 Task: Open a Black Tie Letter Template save the file as 'assessment' Remove the following opetions from template: '1.	Type the sender company name_x000D_
2.	Type the sender company address_x000D_
3.	Type the recipient address_x000D_
4.	Type the closing_x000D_
5.	Type the sender title_x000D_
6.	Type the sender company name_x000D_
'Pick the date  '4 April, 2023' and type Salutation  Good Morning. Add body to the letter I wanted to express my heartfelt condolences on the passing of your loved one. Losing someone we care about is never easy, and my thoughts are with you during this difficult time. May cherished memories and the support of loved ones bring you comfort and strength.. Insert watermark  'Do not copy 23'
Action: Mouse moved to (22, 21)
Screenshot: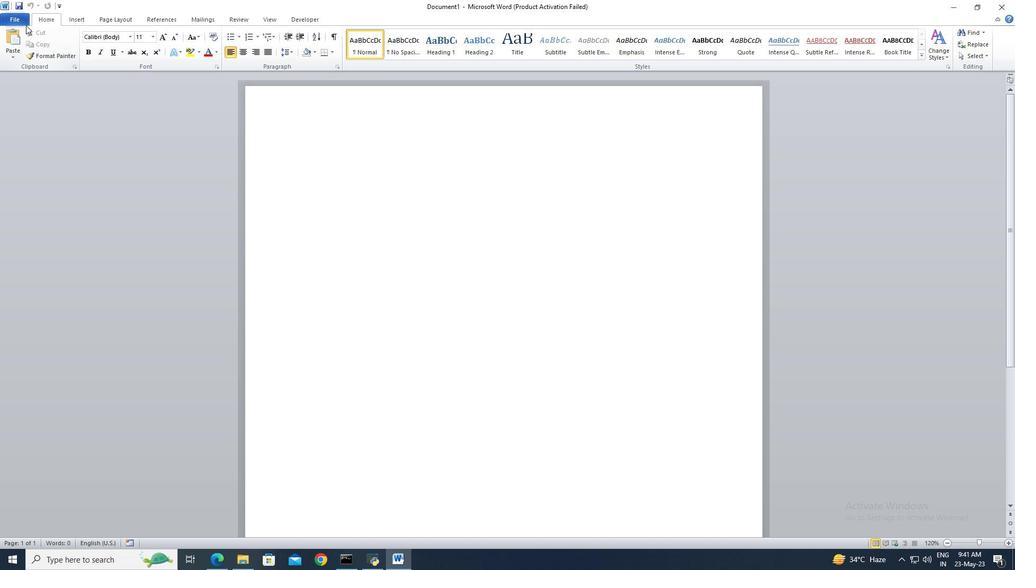 
Action: Mouse pressed left at (22, 21)
Screenshot: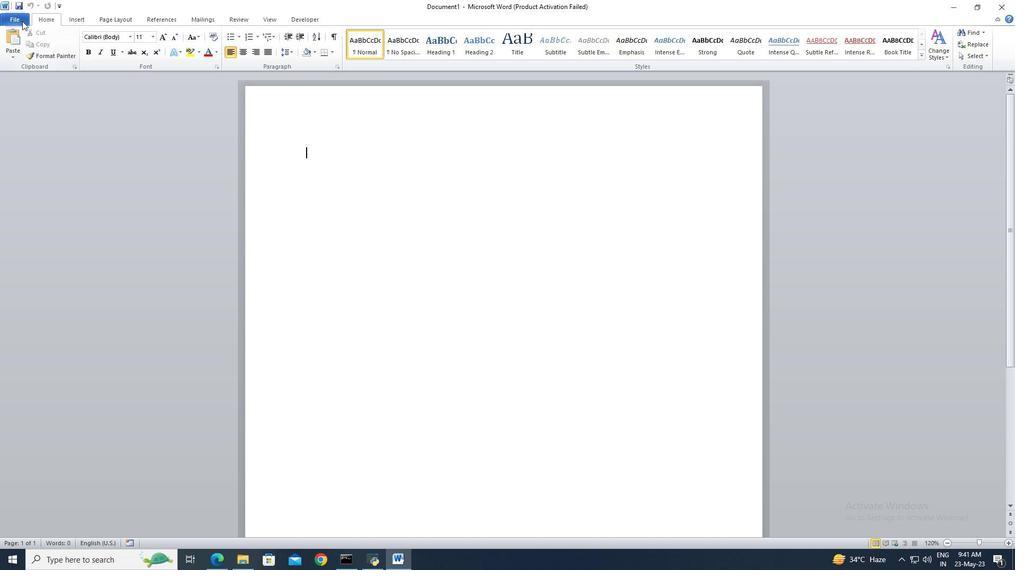 
Action: Mouse moved to (32, 65)
Screenshot: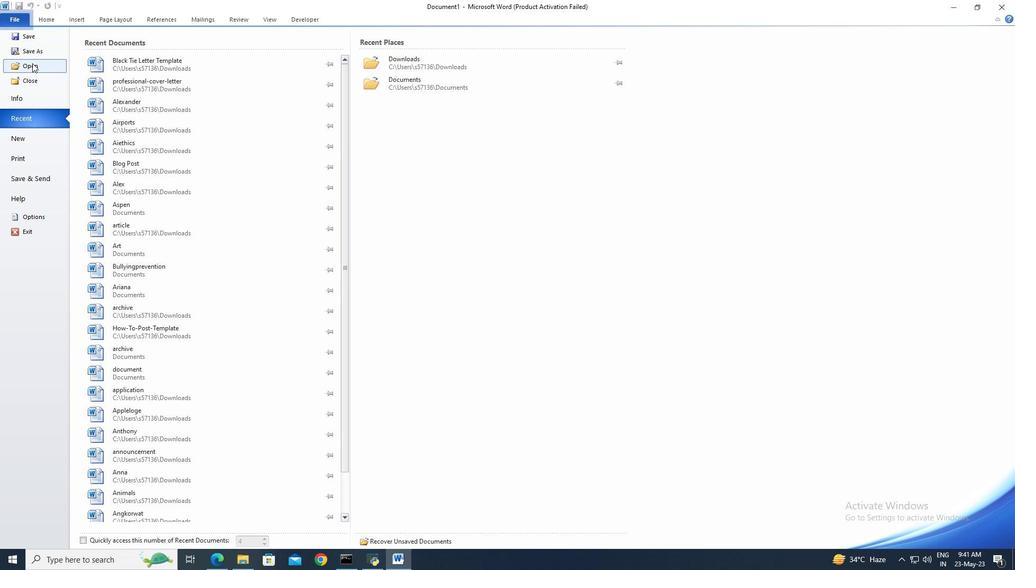 
Action: Mouse pressed left at (32, 65)
Screenshot: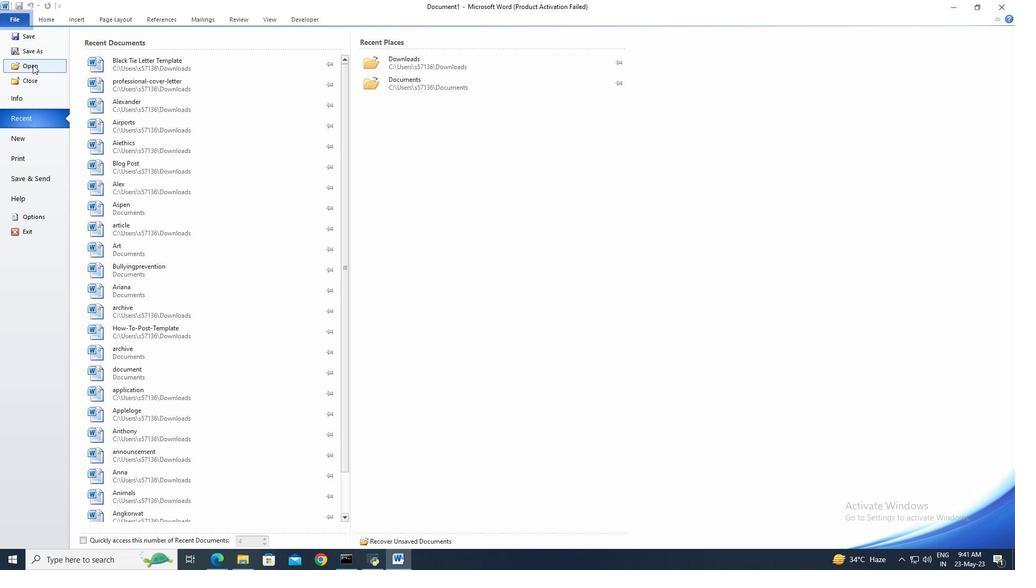 
Action: Mouse moved to (46, 145)
Screenshot: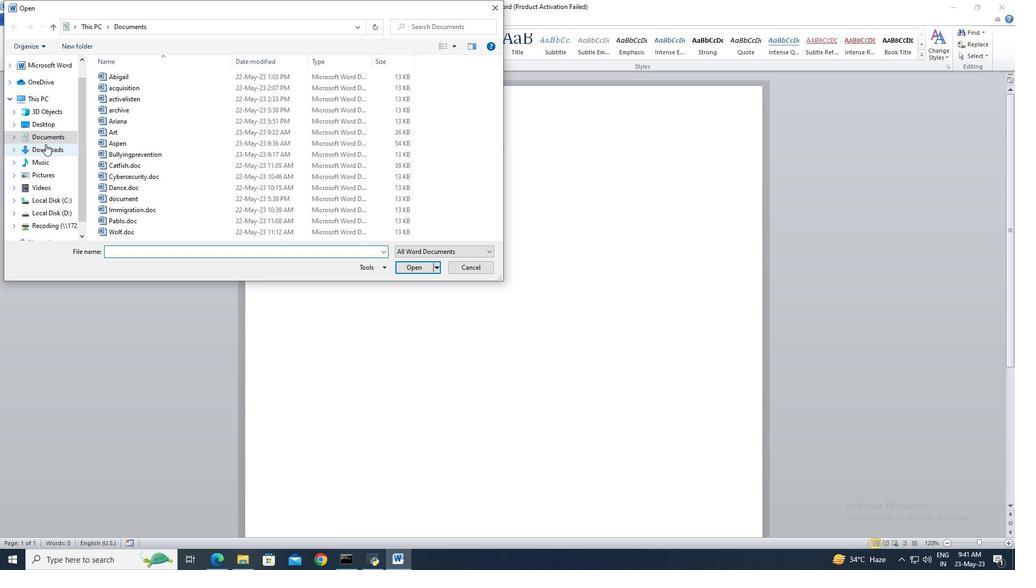 
Action: Mouse pressed left at (46, 145)
Screenshot: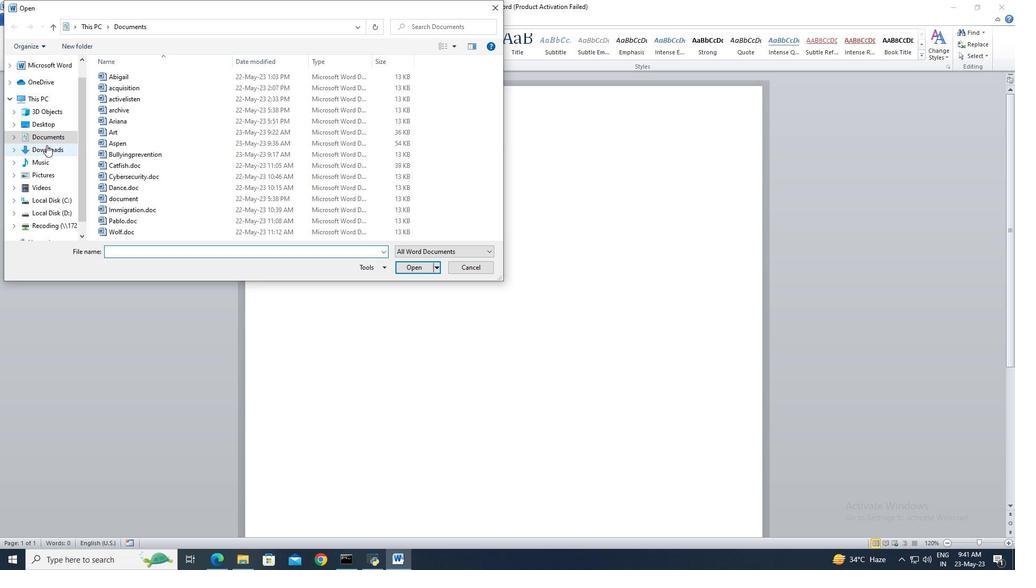 
Action: Mouse moved to (157, 96)
Screenshot: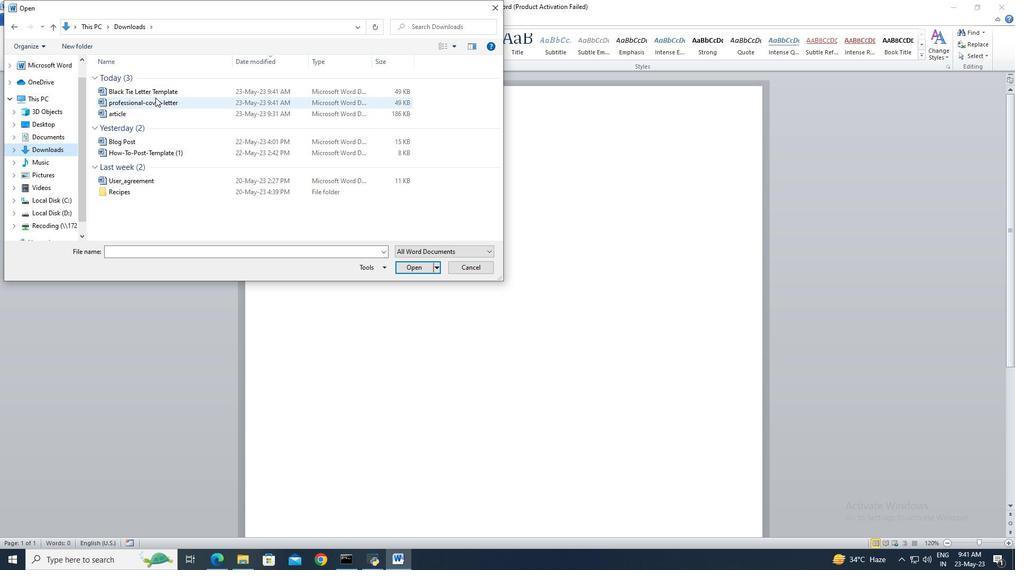 
Action: Mouse pressed left at (157, 96)
Screenshot: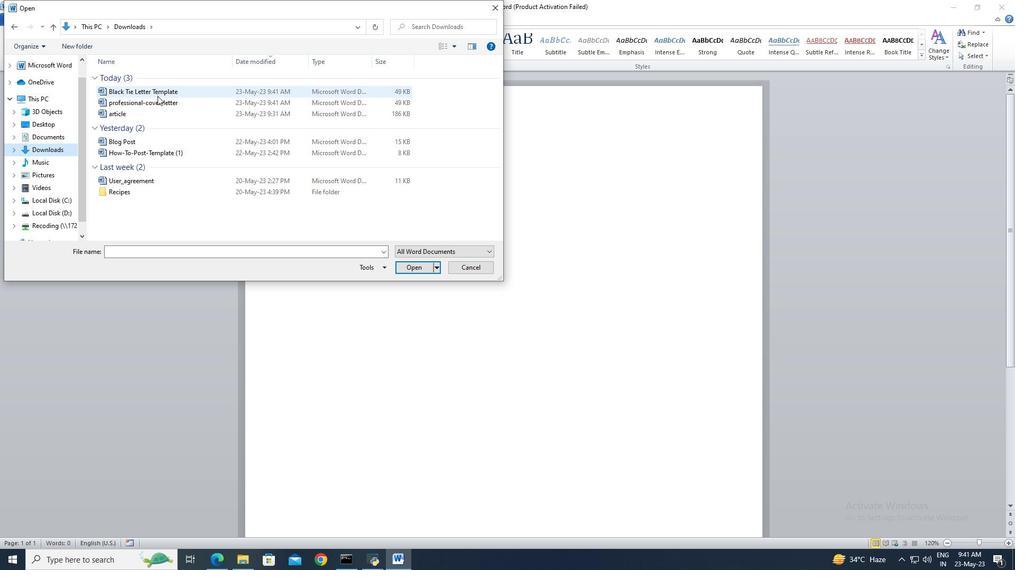 
Action: Mouse moved to (410, 265)
Screenshot: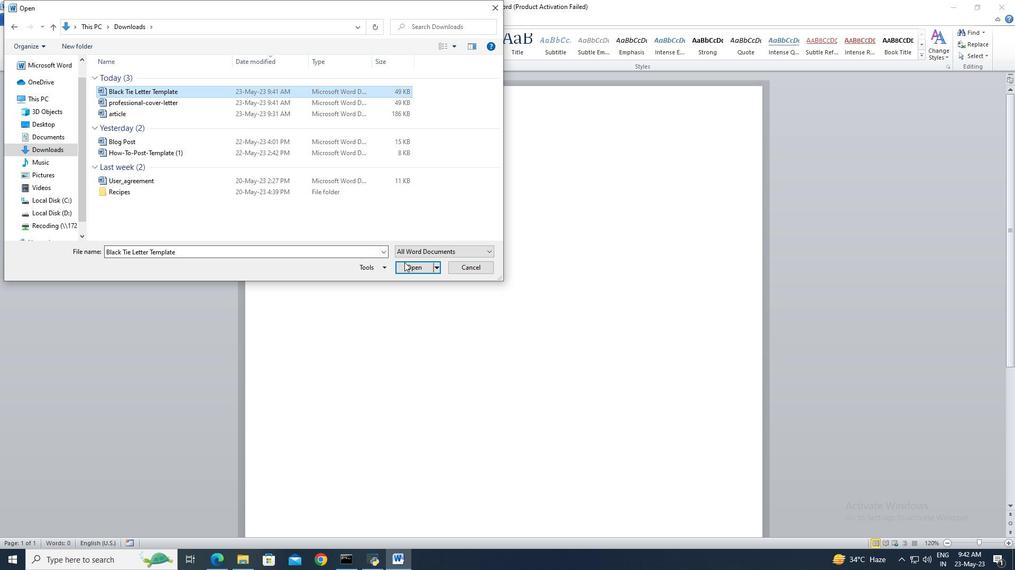 
Action: Mouse pressed left at (410, 265)
Screenshot: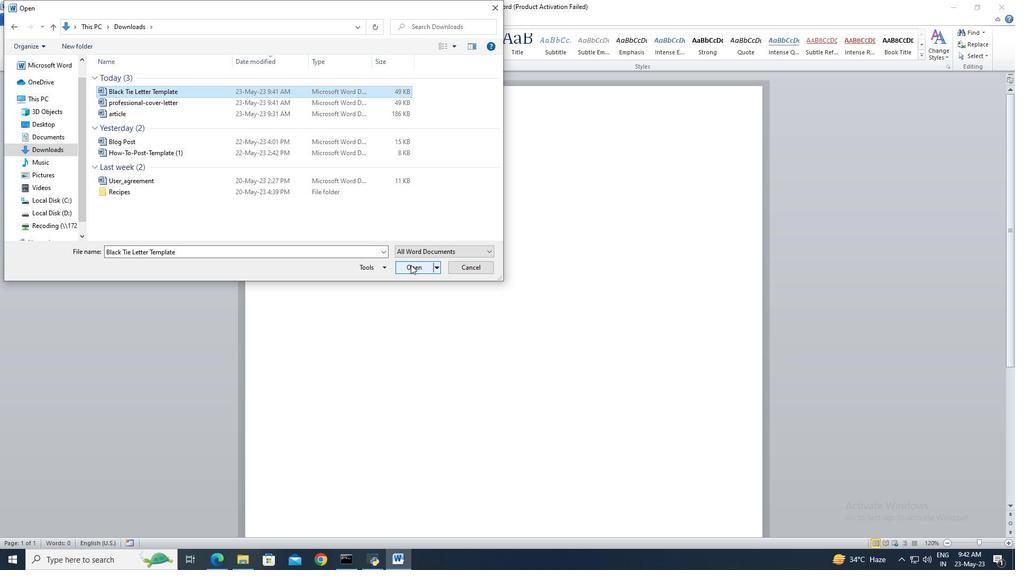 
Action: Mouse moved to (628, 167)
Screenshot: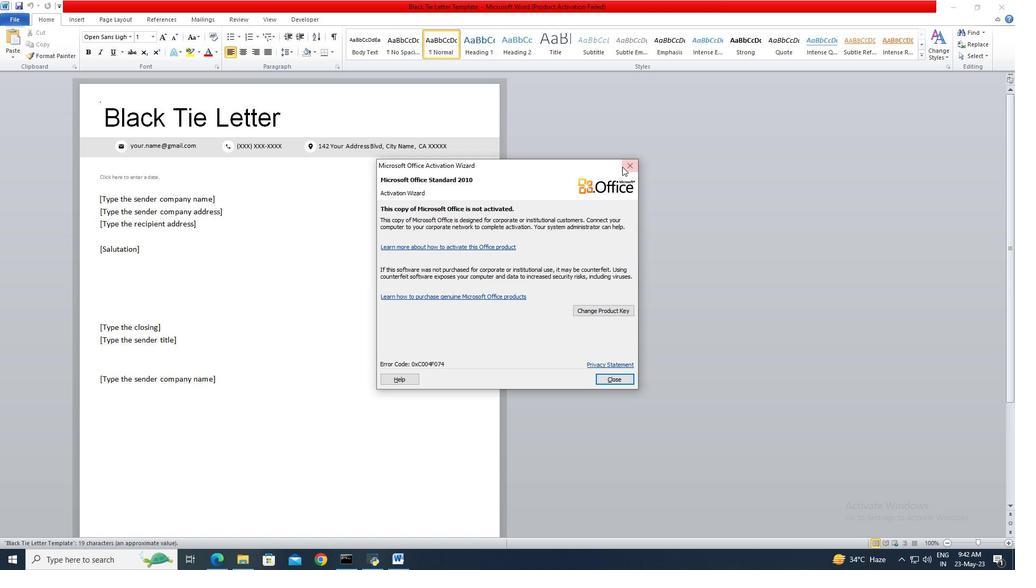 
Action: Mouse pressed left at (628, 167)
Screenshot: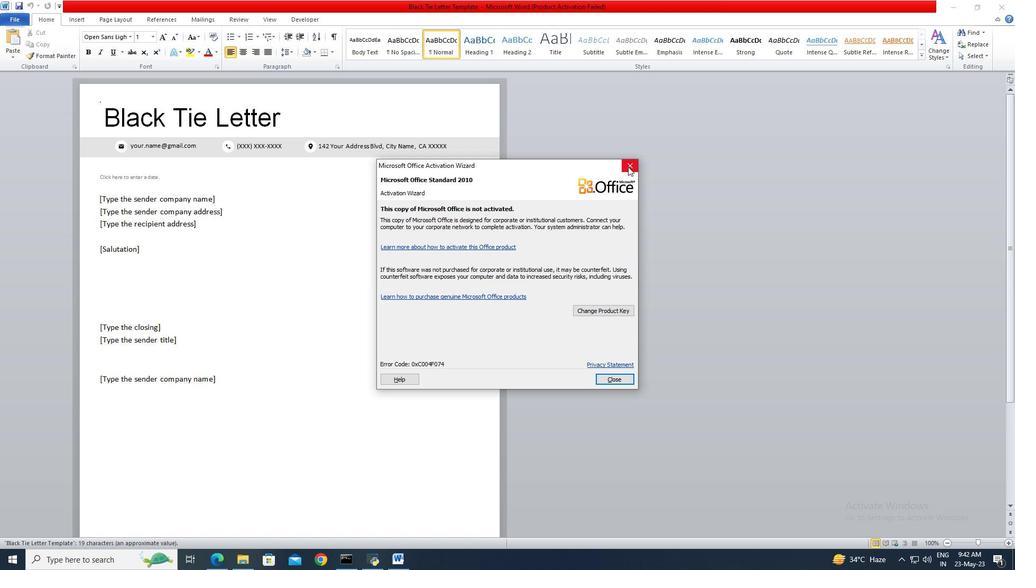 
Action: Mouse moved to (99, 201)
Screenshot: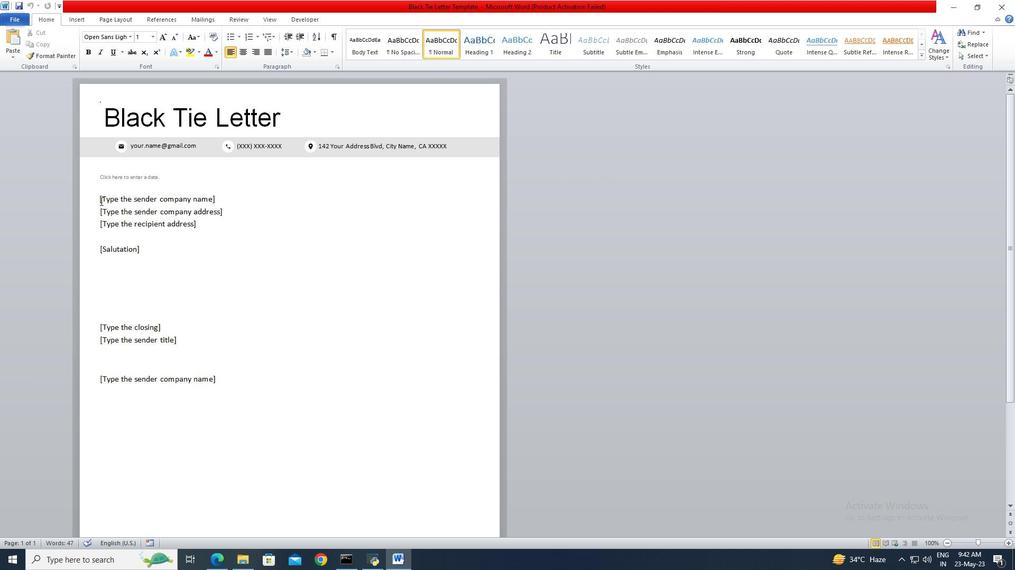 
Action: Mouse pressed left at (99, 201)
Screenshot: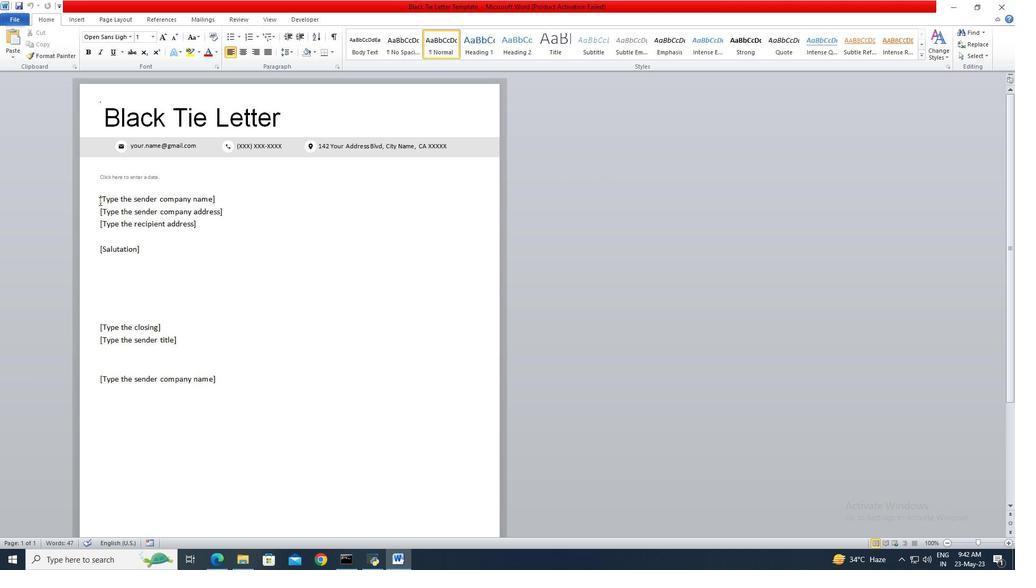 
Action: Mouse moved to (99, 196)
Screenshot: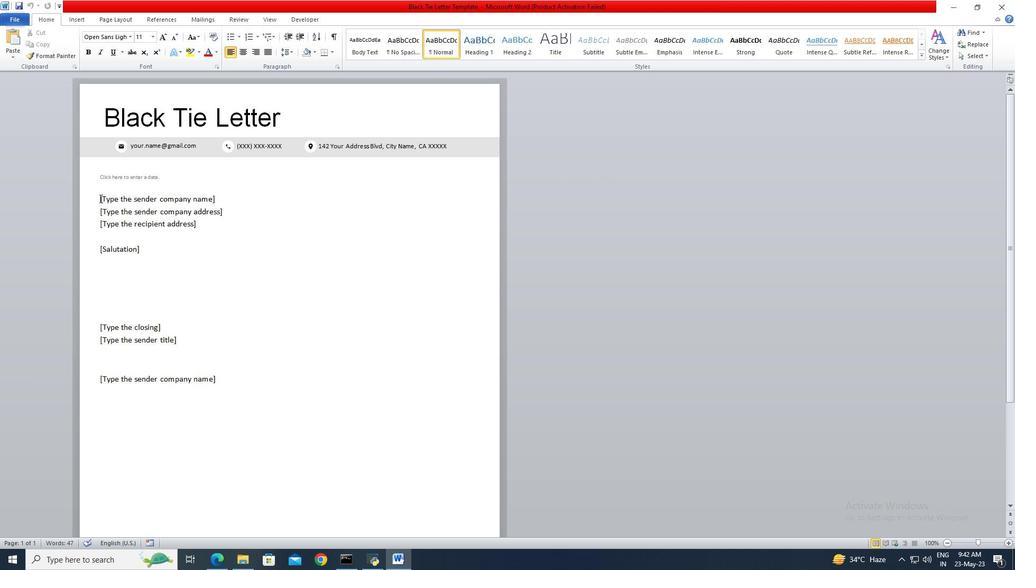 
Action: Mouse pressed left at (99, 196)
Screenshot: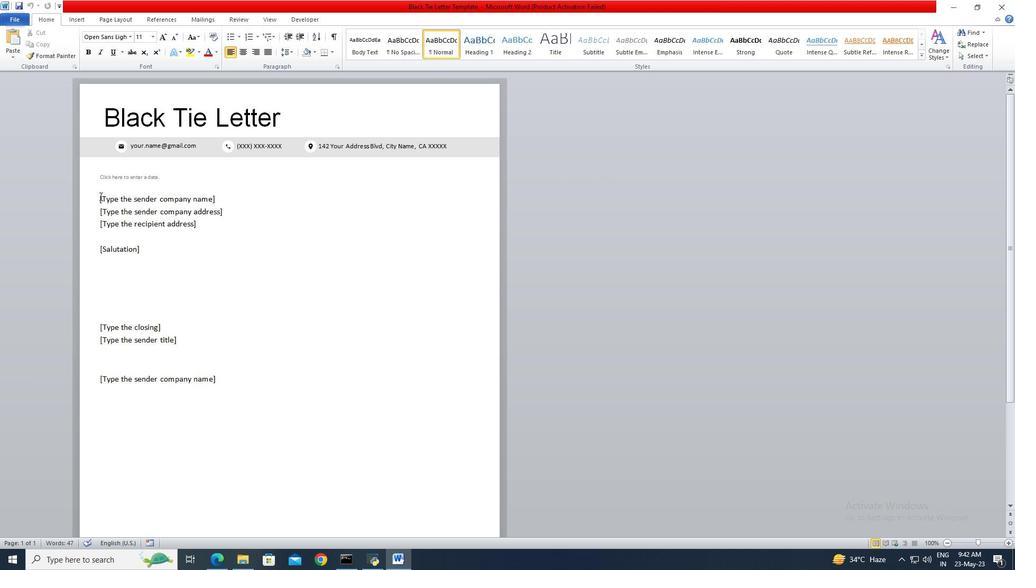 
Action: Mouse moved to (218, 201)
Screenshot: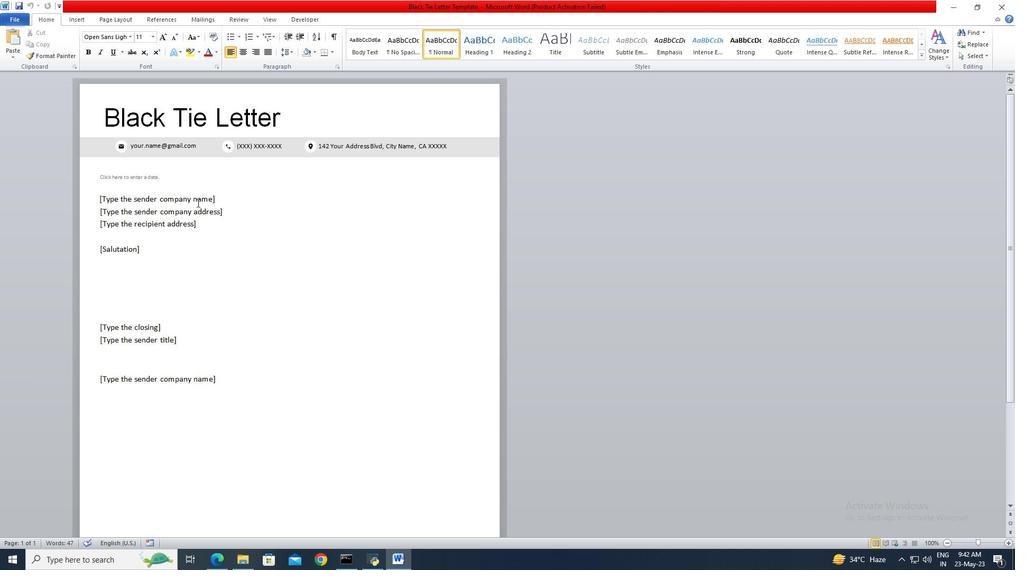 
Action: Mouse pressed left at (218, 201)
Screenshot: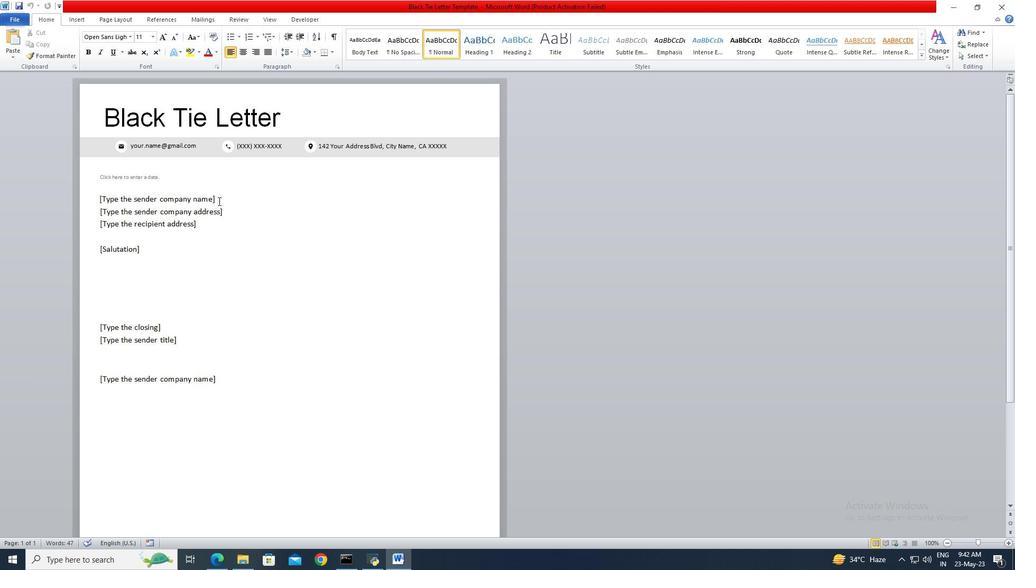 
Action: Key pressed <Key.backspace><Key.backspace><Key.backspace><Key.backspace><Key.backspace><Key.backspace><Key.backspace><Key.backspace><Key.backspace><Key.backspace><Key.backspace><Key.backspace><Key.backspace><Key.backspace><Key.backspace><Key.backspace><Key.backspace><Key.backspace><Key.backspace><Key.backspace><Key.backspace><Key.backspace><Key.backspace><Key.backspace><Key.backspace><Key.backspace><Key.backspace><Key.backspace><Key.backspace><Key.backspace><Key.backspace><Key.backspace><Key.backspace><Key.backspace><Key.backspace><Key.backspace><Key.backspace><Key.backspace><Key.backspace><Key.backspace><Key.backspace><Key.backspace><Key.backspace><Key.backspace><Key.backspace><Key.backspace><Key.backspace>
Screenshot: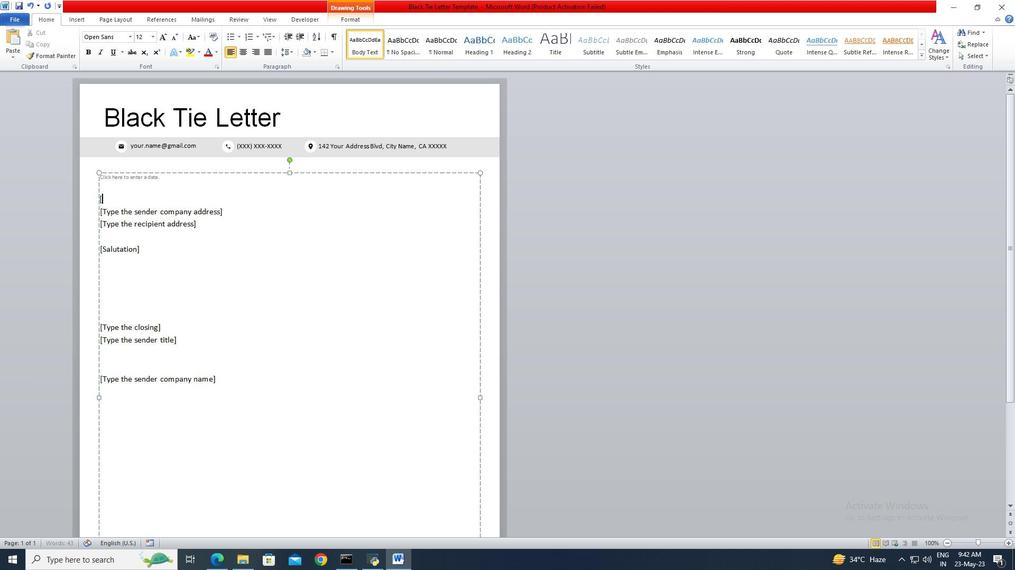 
Action: Mouse moved to (238, 214)
Screenshot: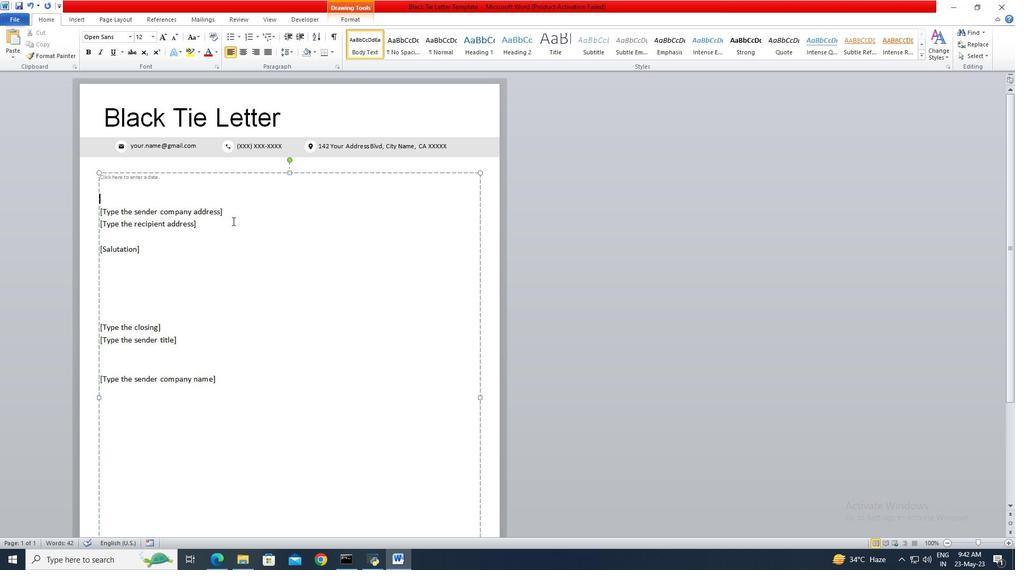 
Action: Mouse pressed left at (238, 214)
Screenshot: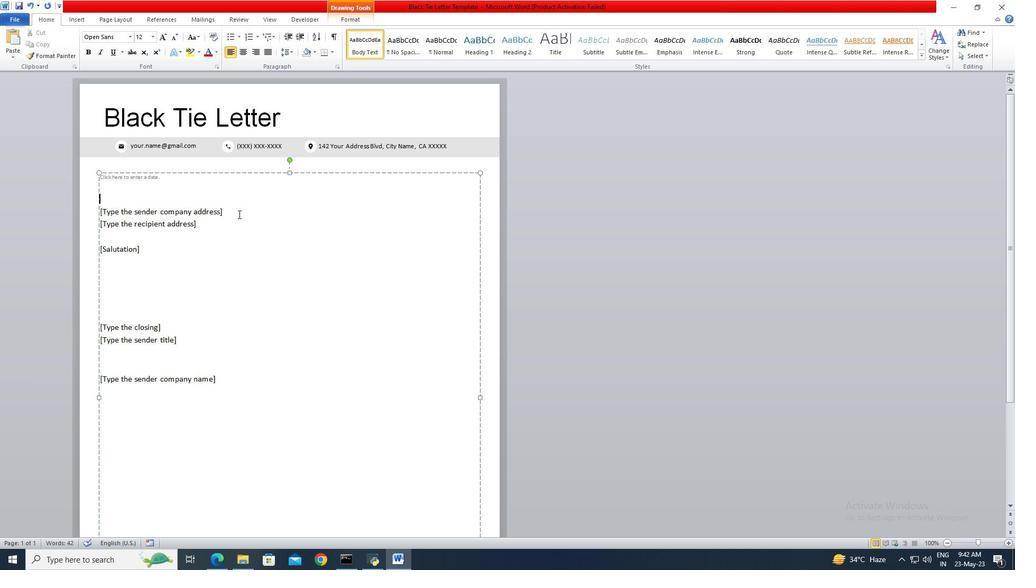 
Action: Key pressed <Key.backspace><Key.backspace><Key.backspace><Key.backspace><Key.backspace><Key.backspace><Key.backspace><Key.backspace><Key.backspace><Key.backspace><Key.backspace><Key.backspace><Key.backspace><Key.backspace><Key.backspace><Key.backspace><Key.backspace><Key.backspace><Key.backspace><Key.backspace><Key.backspace><Key.backspace><Key.backspace><Key.backspace><Key.backspace><Key.backspace><Key.backspace><Key.backspace><Key.backspace><Key.backspace><Key.backspace><Key.backspace><Key.backspace><Key.backspace><Key.backspace><Key.backspace><Key.backspace><Key.backspace><Key.backspace><Key.backspace><Key.backspace><Key.backspace><Key.backspace><Key.backspace><Key.backspace><Key.backspace>
Screenshot: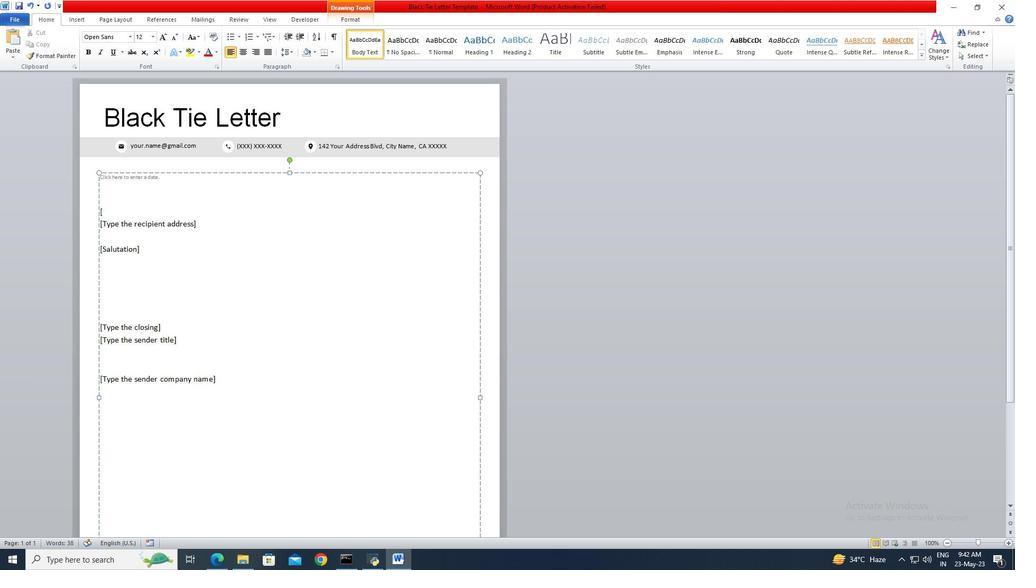 
Action: Mouse moved to (209, 223)
Screenshot: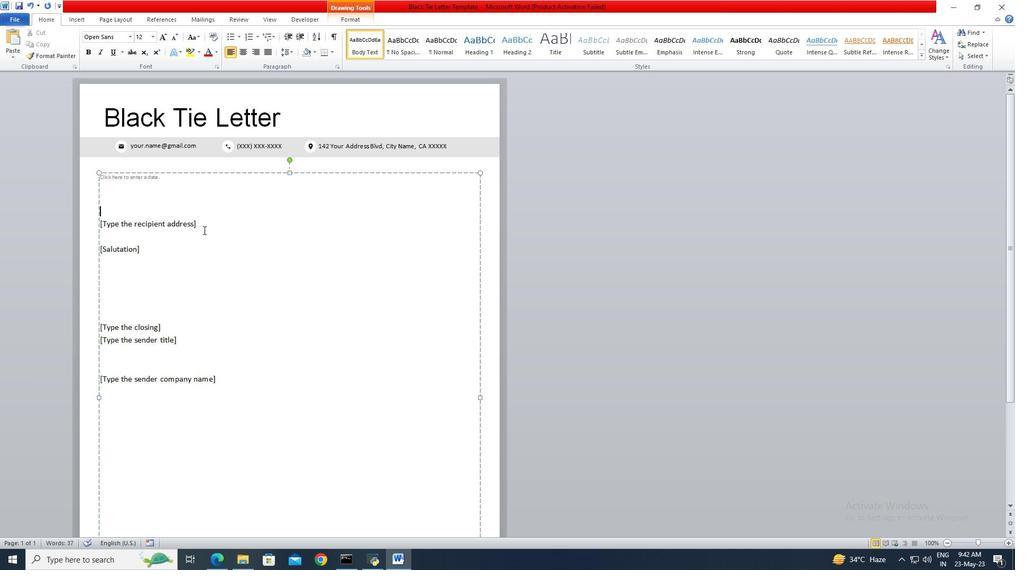 
Action: Mouse pressed left at (209, 223)
Screenshot: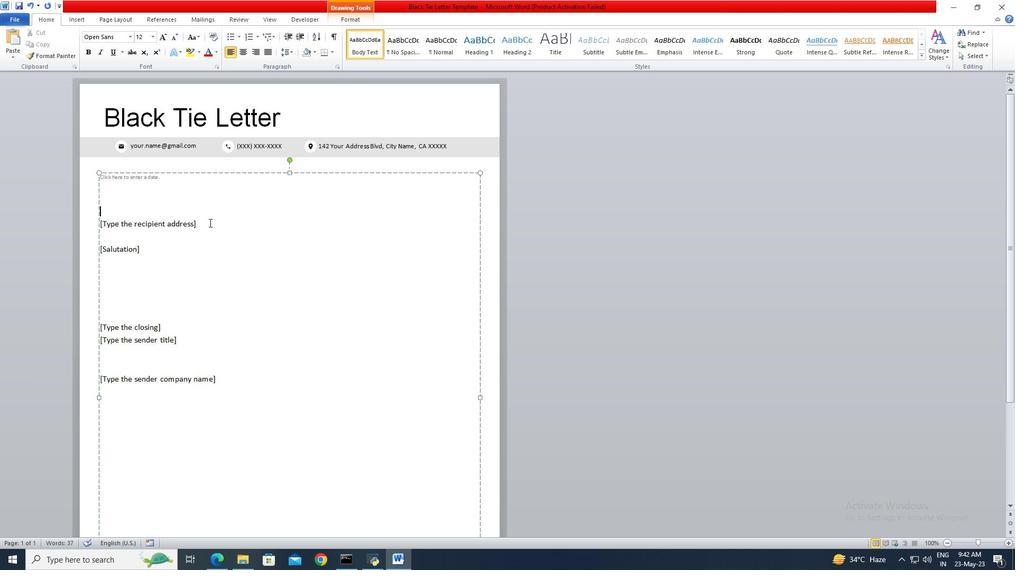 
Action: Key pressed <Key.backspace><Key.backspace><Key.backspace><Key.backspace><Key.backspace><Key.backspace><Key.backspace><Key.backspace><Key.backspace><Key.backspace><Key.backspace><Key.backspace><Key.backspace><Key.backspace><Key.backspace><Key.backspace><Key.backspace><Key.backspace><Key.backspace><Key.backspace><Key.backspace><Key.backspace><Key.backspace><Key.backspace><Key.backspace><Key.backspace><Key.backspace><Key.backspace><Key.backspace><Key.backspace><Key.backspace><Key.backspace><Key.backspace><Key.backspace><Key.backspace><Key.backspace><Key.backspace><Key.backspace><Key.backspace>
Screenshot: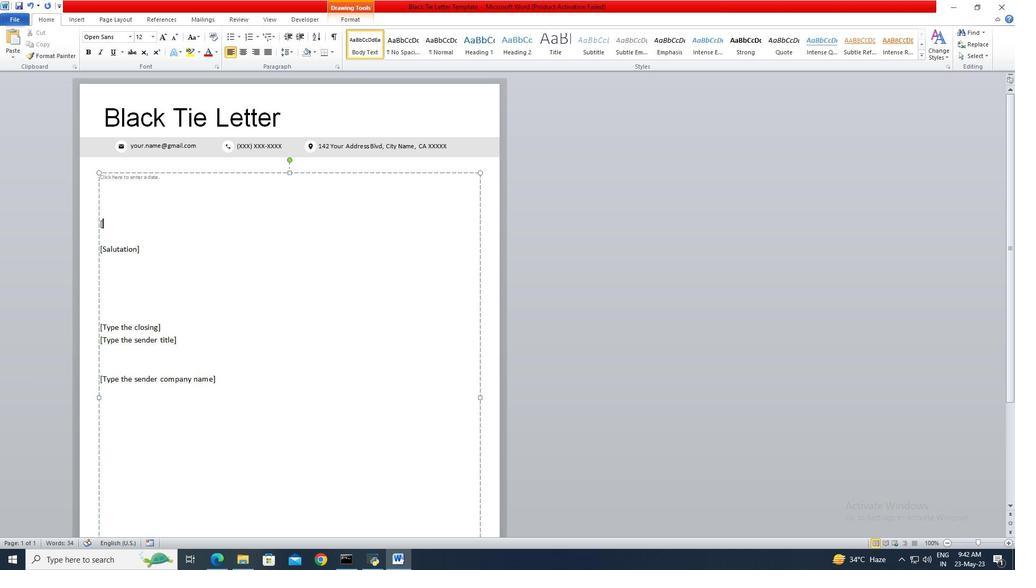 
Action: Mouse moved to (186, 329)
Screenshot: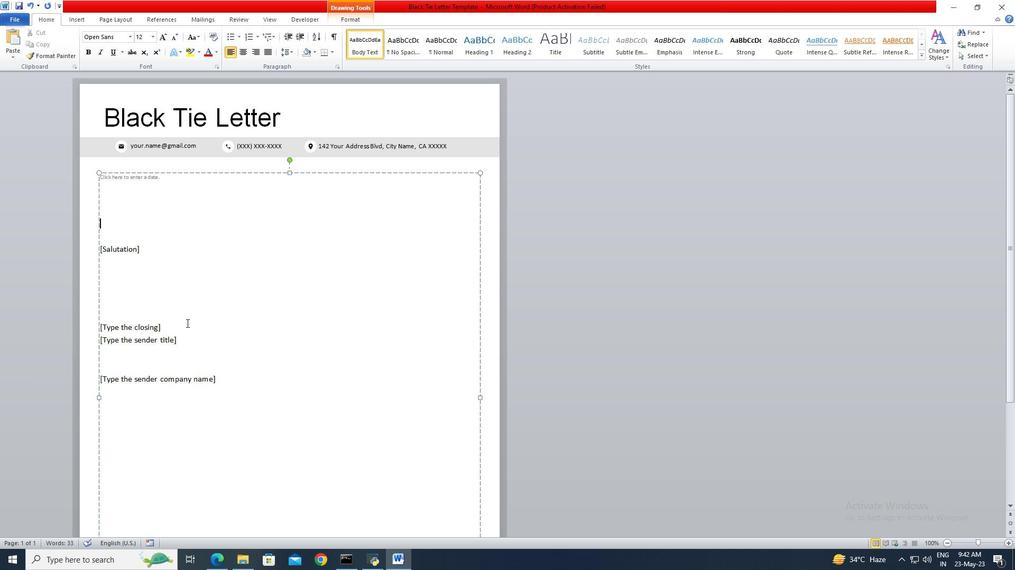
Action: Mouse pressed left at (186, 329)
Screenshot: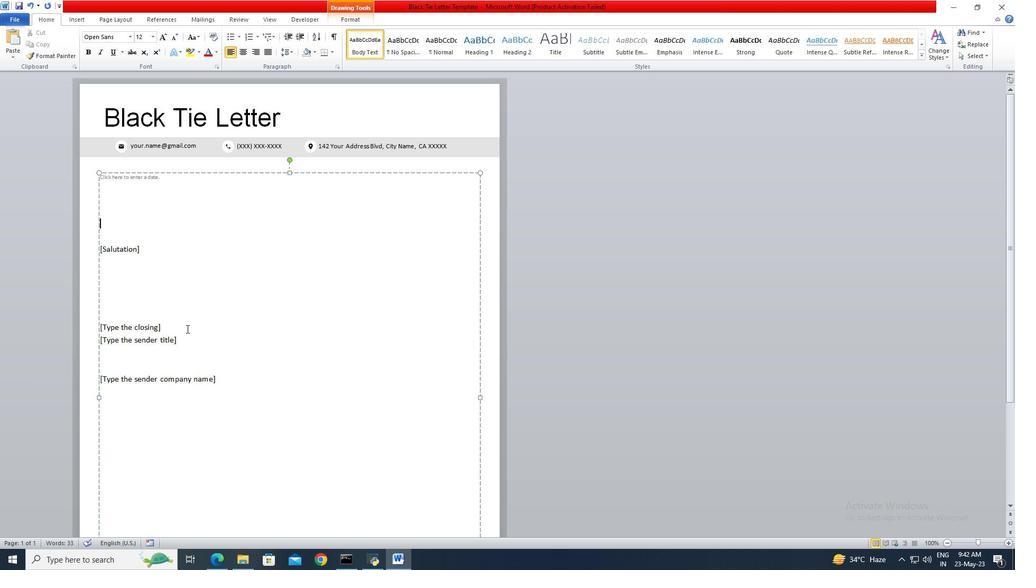 
Action: Key pressed <Key.backspace><Key.backspace><Key.backspace><Key.backspace><Key.backspace><Key.backspace><Key.backspace><Key.backspace><Key.backspace><Key.backspace><Key.backspace><Key.backspace><Key.backspace><Key.backspace><Key.backspace><Key.backspace><Key.backspace><Key.backspace>
Screenshot: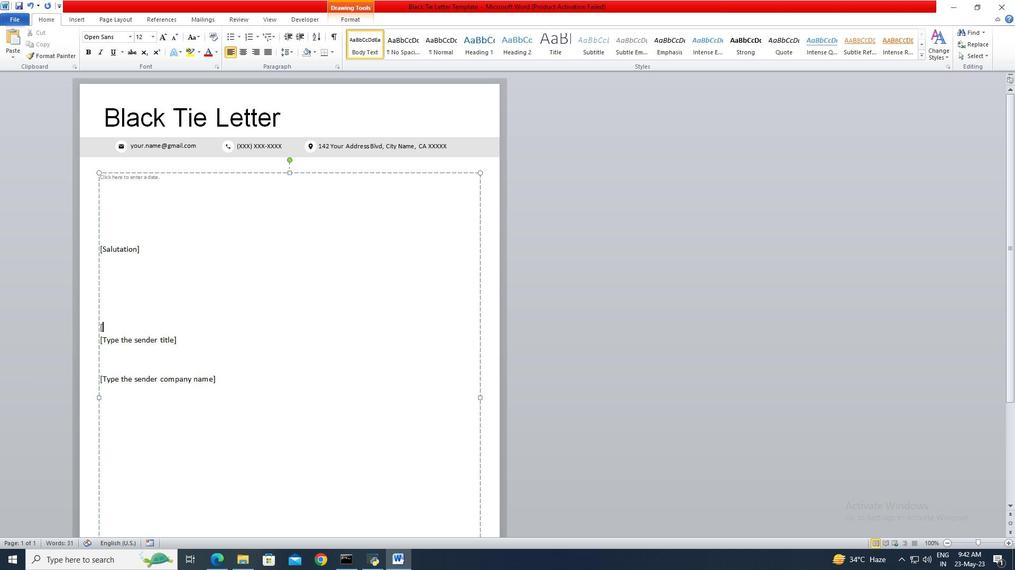 
Action: Mouse moved to (186, 345)
Screenshot: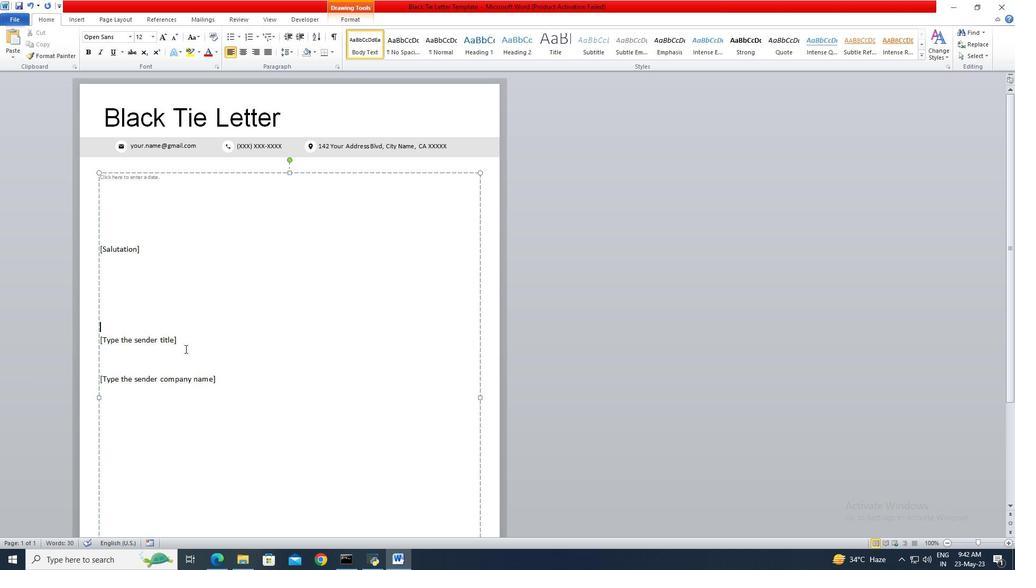 
Action: Mouse pressed left at (186, 345)
Screenshot: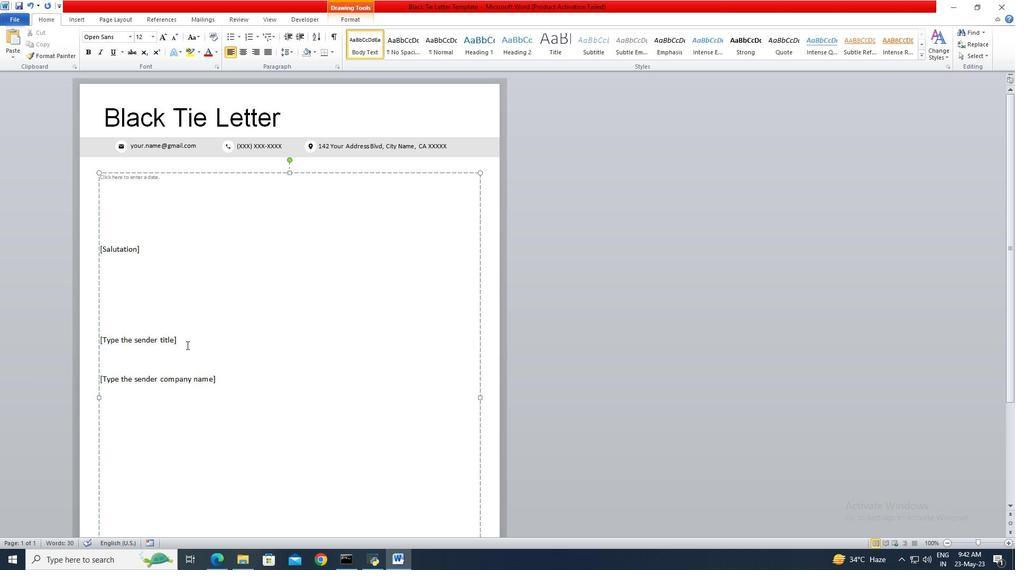 
Action: Key pressed <Key.backspace><Key.backspace><Key.backspace><Key.backspace><Key.backspace><Key.backspace><Key.backspace><Key.backspace><Key.backspace><Key.backspace><Key.backspace><Key.backspace><Key.backspace><Key.backspace><Key.backspace><Key.backspace><Key.backspace><Key.backspace><Key.backspace><Key.backspace><Key.backspace><Key.backspace><Key.backspace>
Screenshot: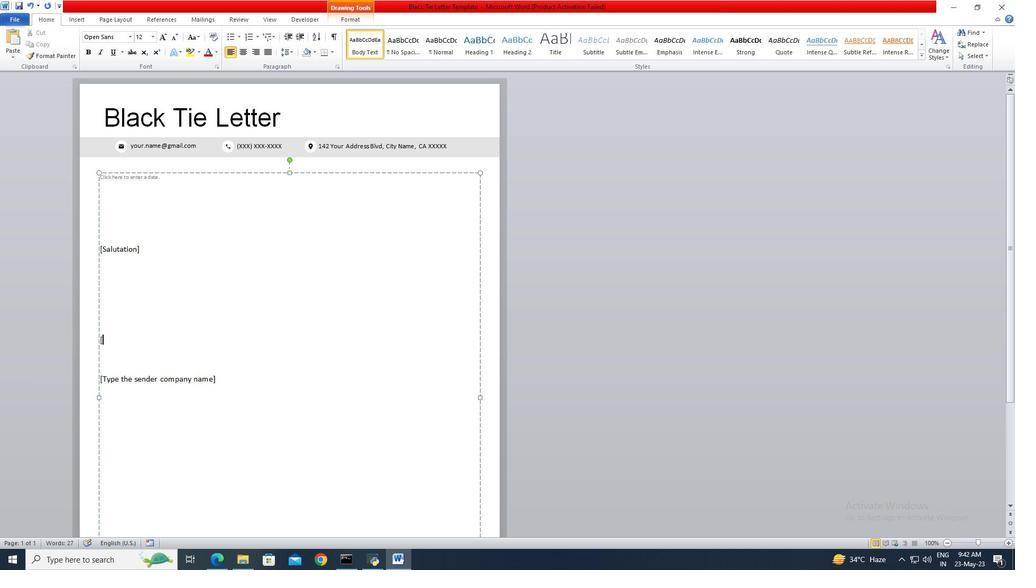 
Action: Mouse moved to (220, 390)
Screenshot: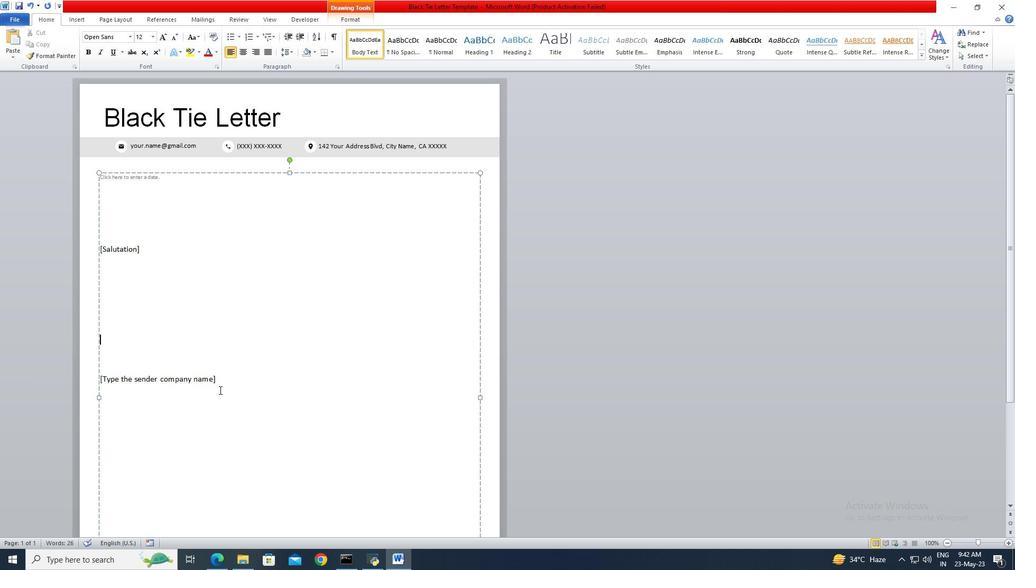 
Action: Mouse pressed left at (220, 390)
Screenshot: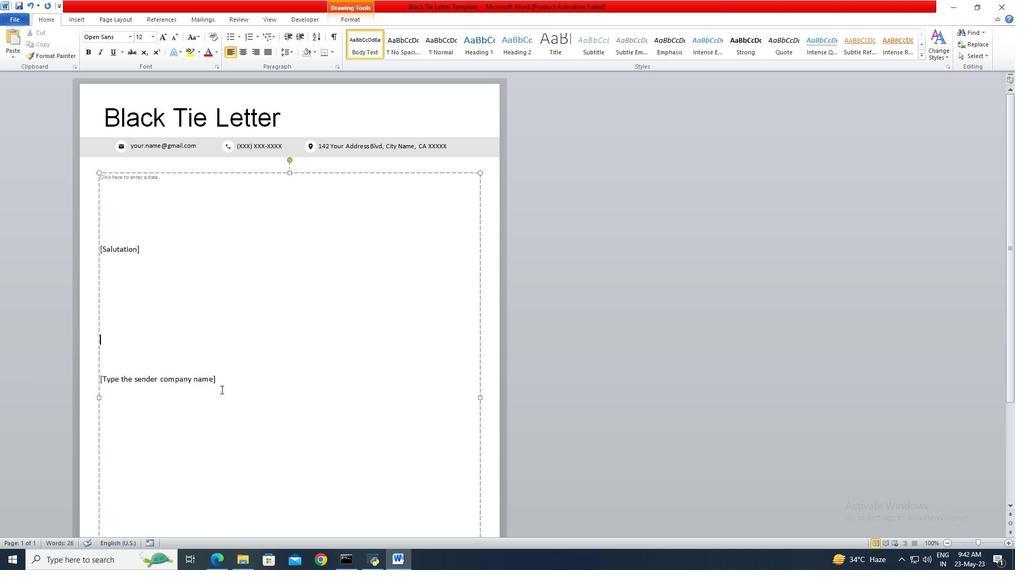 
Action: Key pressed <Key.backspace><Key.backspace><Key.backspace><Key.backspace><Key.backspace><Key.backspace><Key.backspace><Key.backspace><Key.backspace><Key.backspace><Key.backspace><Key.backspace><Key.backspace><Key.backspace><Key.backspace><Key.backspace><Key.backspace><Key.backspace><Key.backspace><Key.backspace><Key.backspace><Key.backspace><Key.backspace><Key.backspace><Key.backspace><Key.backspace><Key.backspace><Key.backspace><Key.backspace><Key.backspace><Key.backspace><Key.backspace><Key.backspace><Key.backspace><Key.backspace>
Screenshot: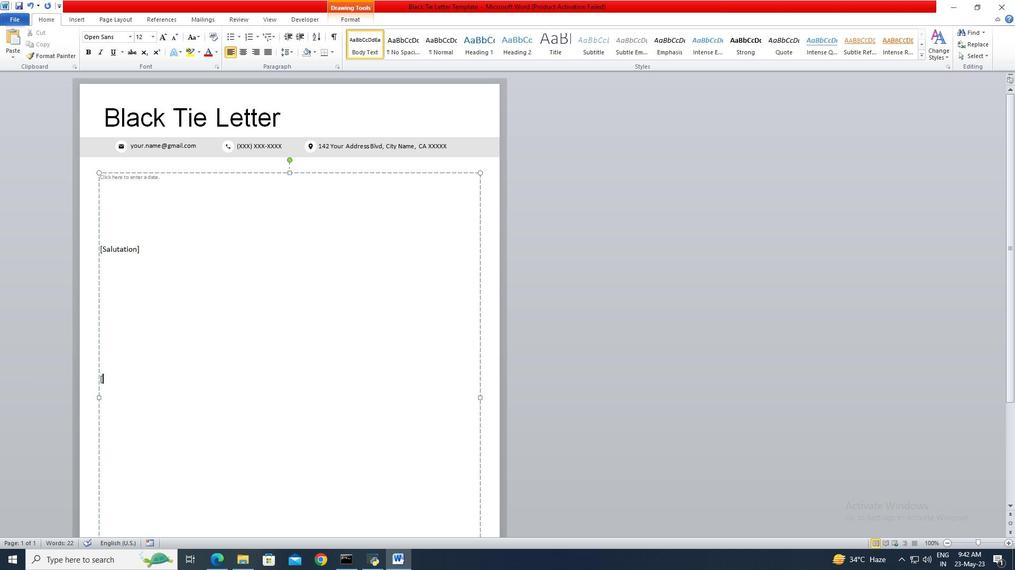 
Action: Mouse moved to (143, 179)
Screenshot: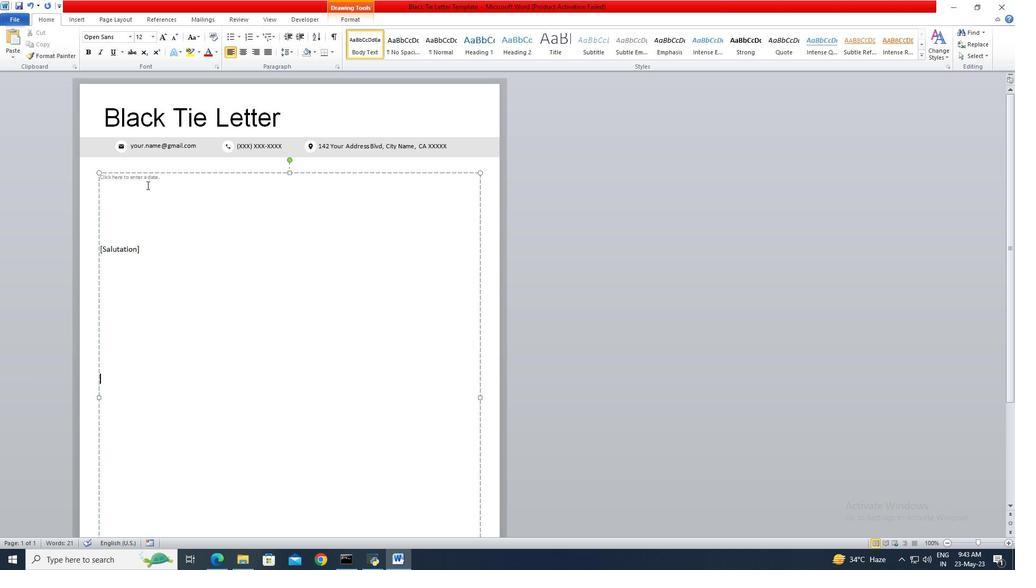 
Action: Mouse pressed left at (143, 179)
Screenshot: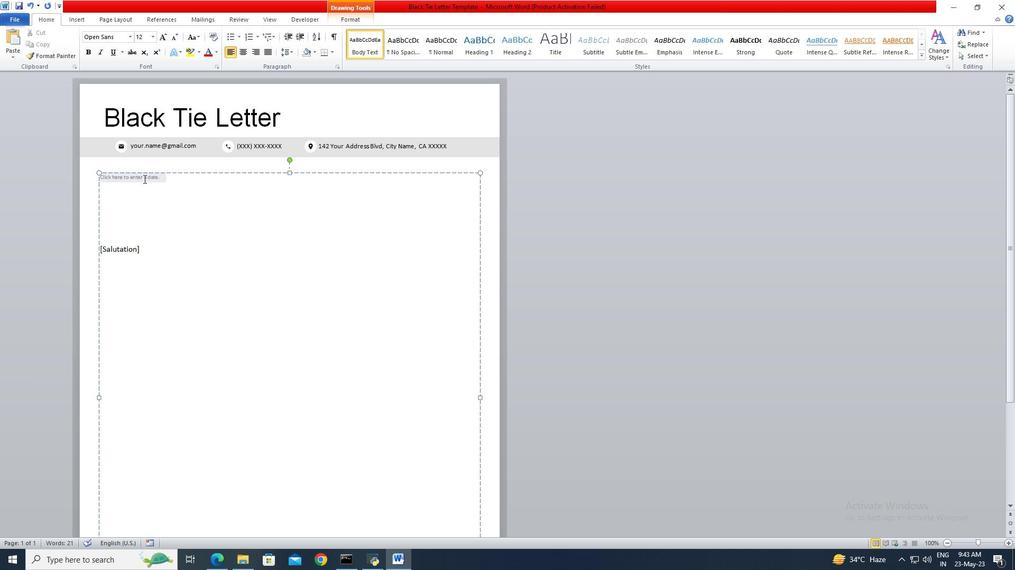 
Action: Mouse moved to (172, 180)
Screenshot: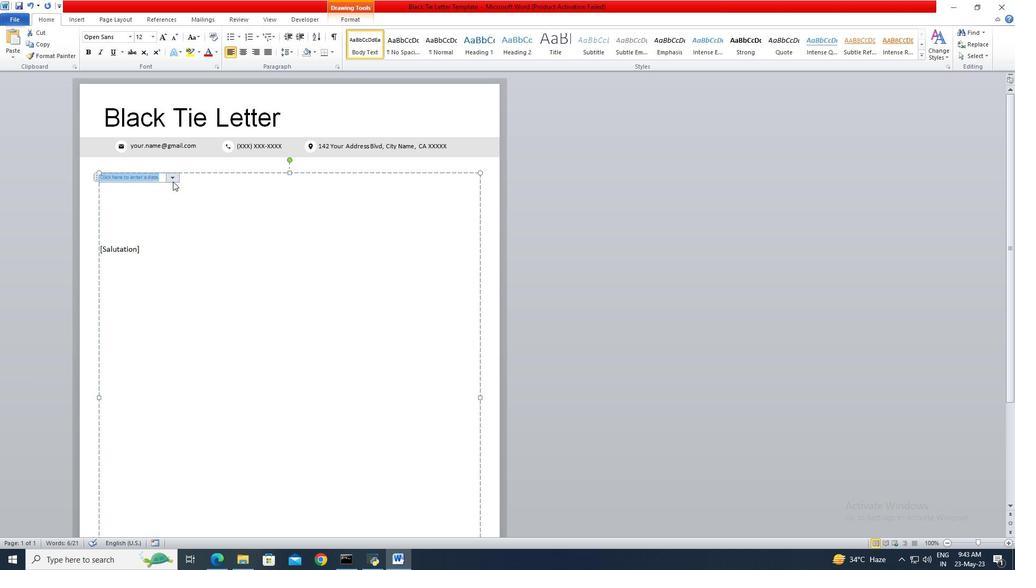 
Action: Mouse pressed left at (172, 180)
Screenshot: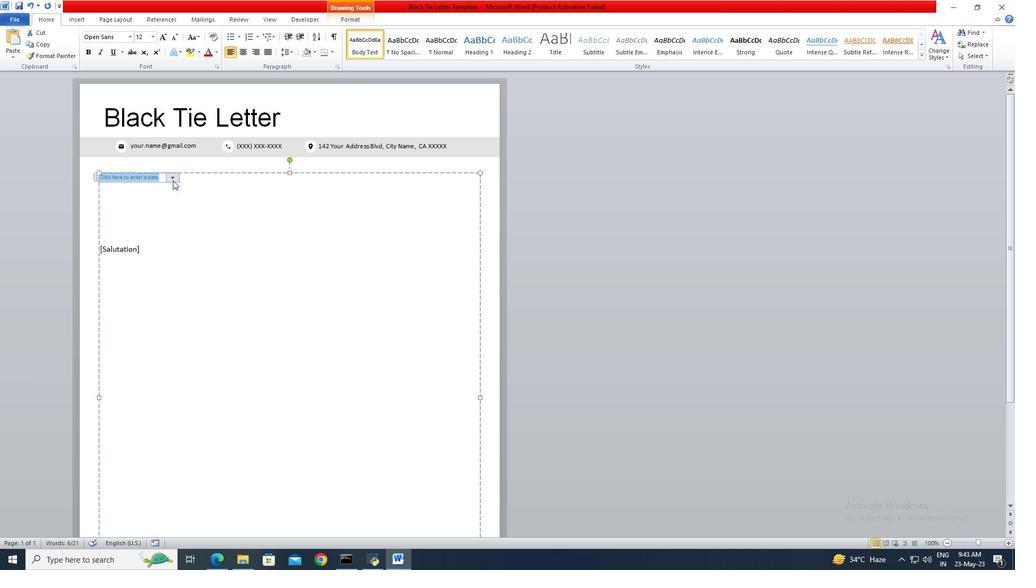 
Action: Mouse moved to (91, 189)
Screenshot: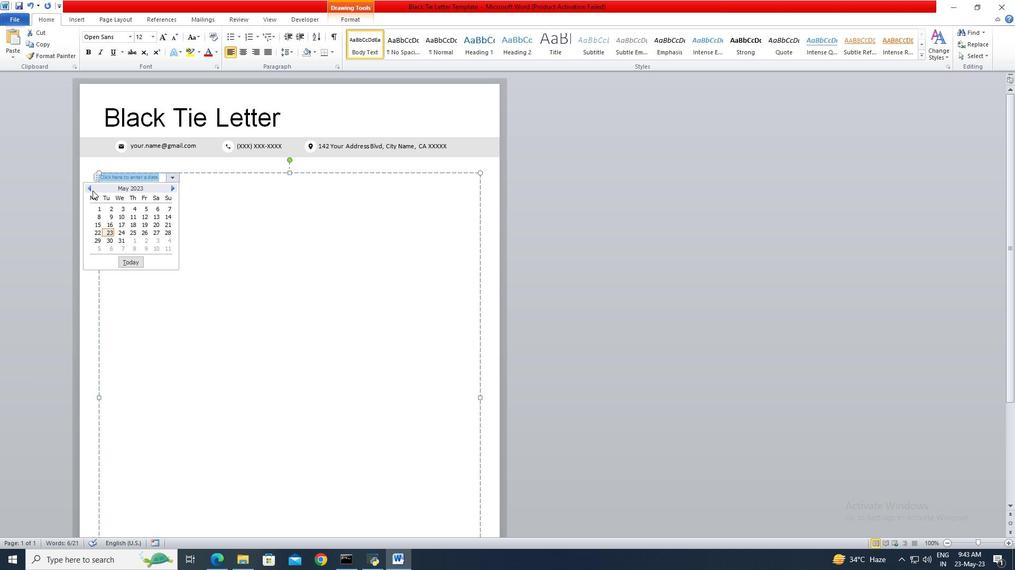 
Action: Mouse pressed left at (91, 189)
Screenshot: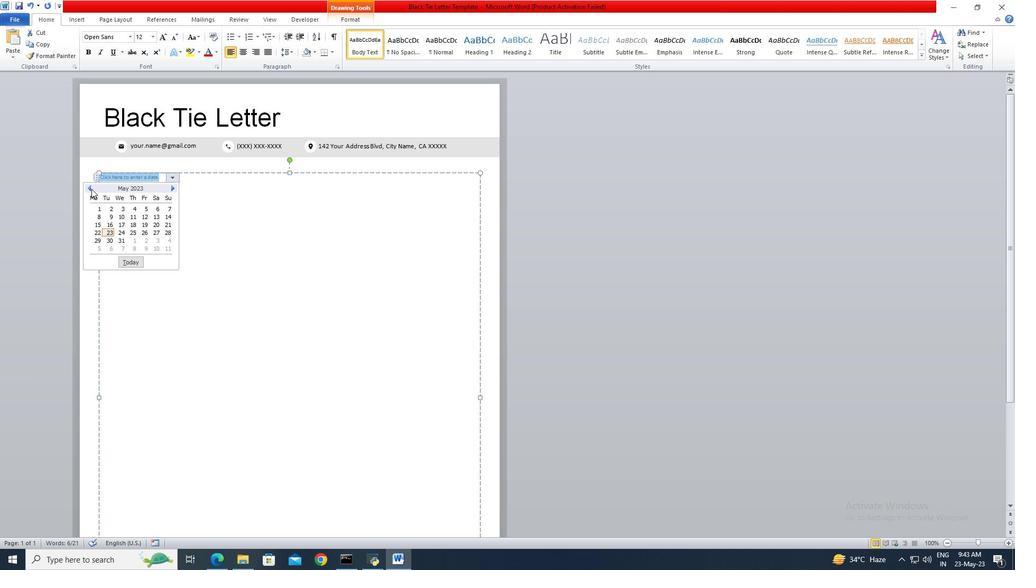 
Action: Mouse moved to (111, 216)
Screenshot: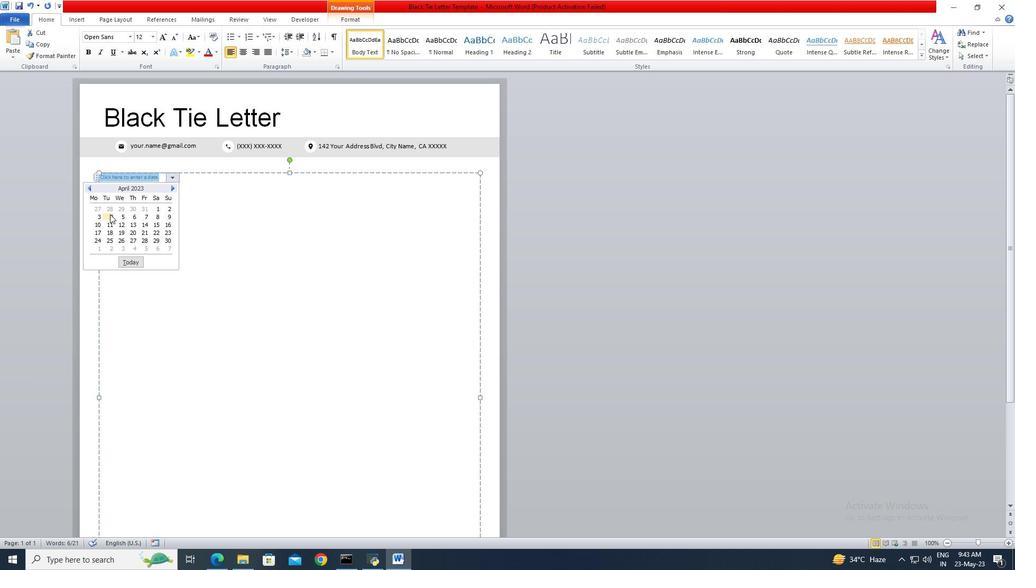
Action: Mouse pressed left at (111, 216)
Screenshot: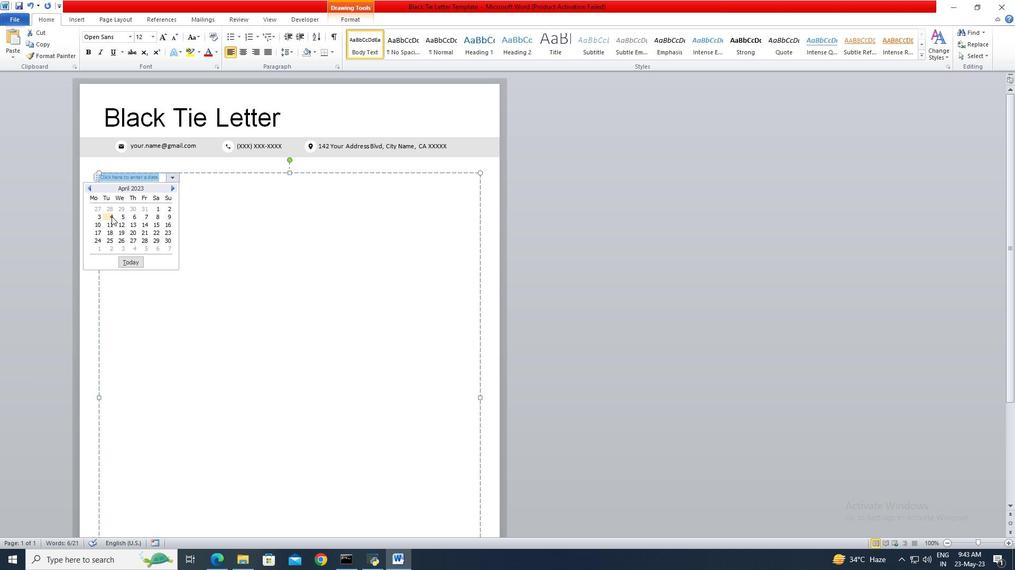 
Action: Mouse moved to (145, 253)
Screenshot: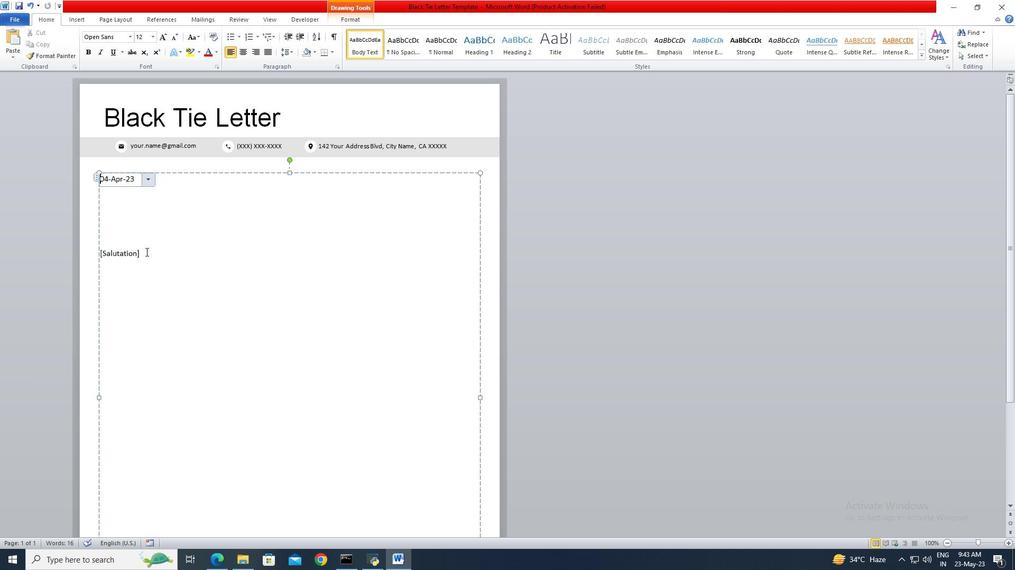 
Action: Mouse pressed left at (145, 253)
Screenshot: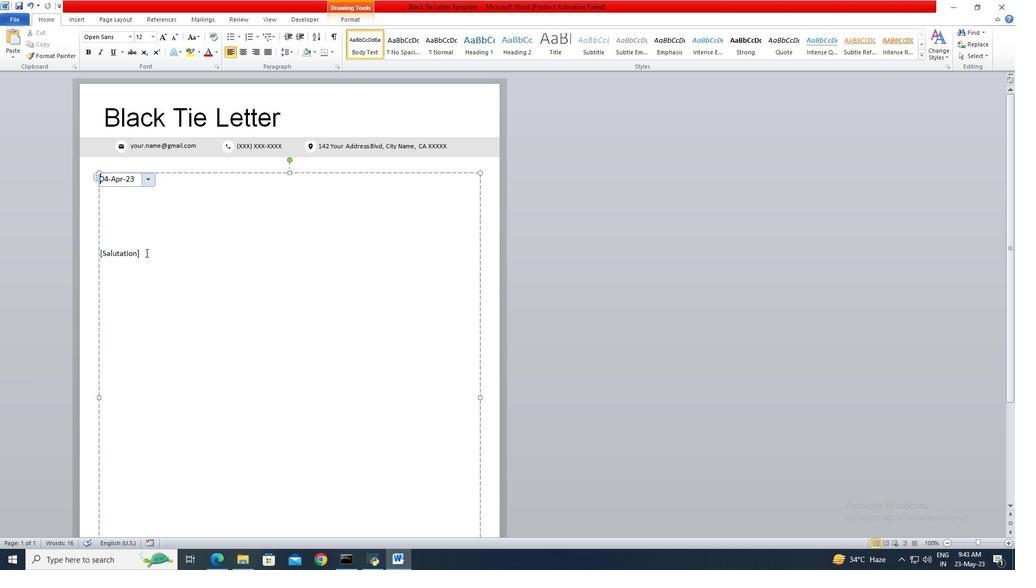 
Action: Key pressed <Key.backspace><Key.backspace><Key.backspace><Key.backspace><Key.backspace><Key.backspace><Key.backspace><Key.backspace><Key.backspace><Key.backspace><Key.backspace><Key.backspace><Key.shift>Good<Key.space><Key.shift>Morning<Key.enter><Key.enter><Key.shift>I<Key.space>wn<Key.backspace>anted<Key.space>to<Key.space>express<Key.space>my<Key.space>heartfelt<Key.space>condolences<Key.space>on<Key.space>the<Key.space>passing<Key.space>of<Key.space>your<Key.space>loved<Key.space>one.<Key.space><Key.shift>Losing<Key.space>someone<Key.space>we<Key.space>care<Key.space>about<Key.space>is<Key.space>never<Key.space>easy,<Key.space>and<Key.space>my<Key.space>thoughts<Key.space>are<Key.space>with<Key.space>you<Key.space>during<Key.space>this<Key.space>difficult<Key.space>time.<Key.space><Key.shift>May<Key.space>cherished<Key.space>memories<Key.space>and<Key.space>the<Key.space>support<Key.space>of<Key.space>loved<Key.space>ones<Key.space>bring<Key.space>you<Key.space>comfort<Key.space>and<Key.space>strength.
Screenshot: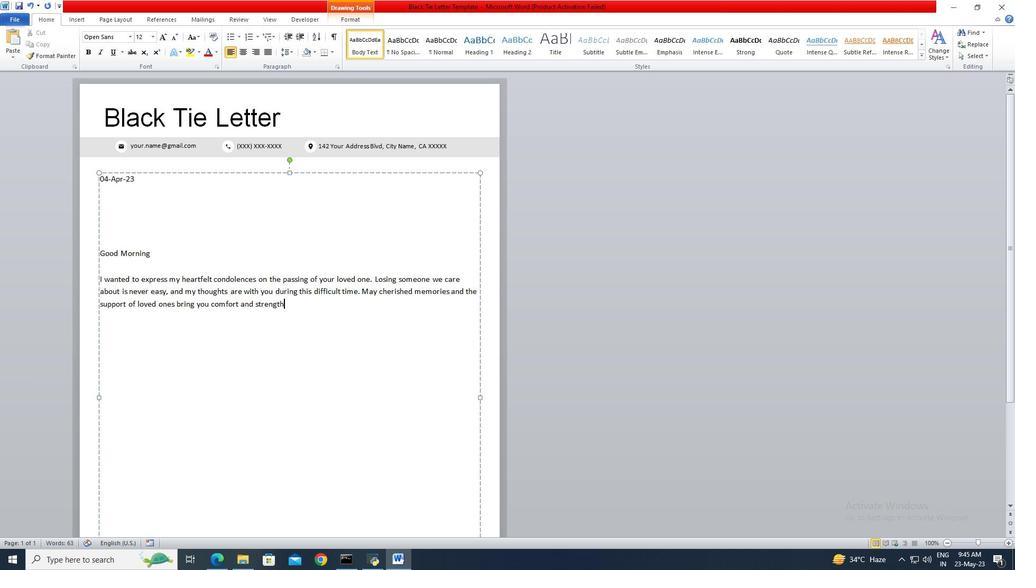
Action: Mouse moved to (81, 21)
Screenshot: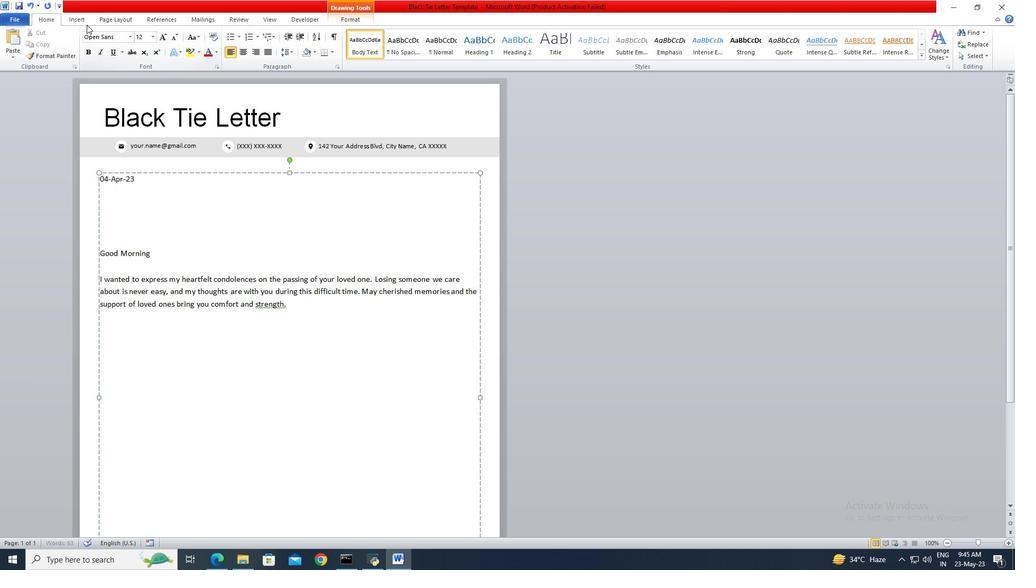 
Action: Mouse pressed left at (81, 21)
Screenshot: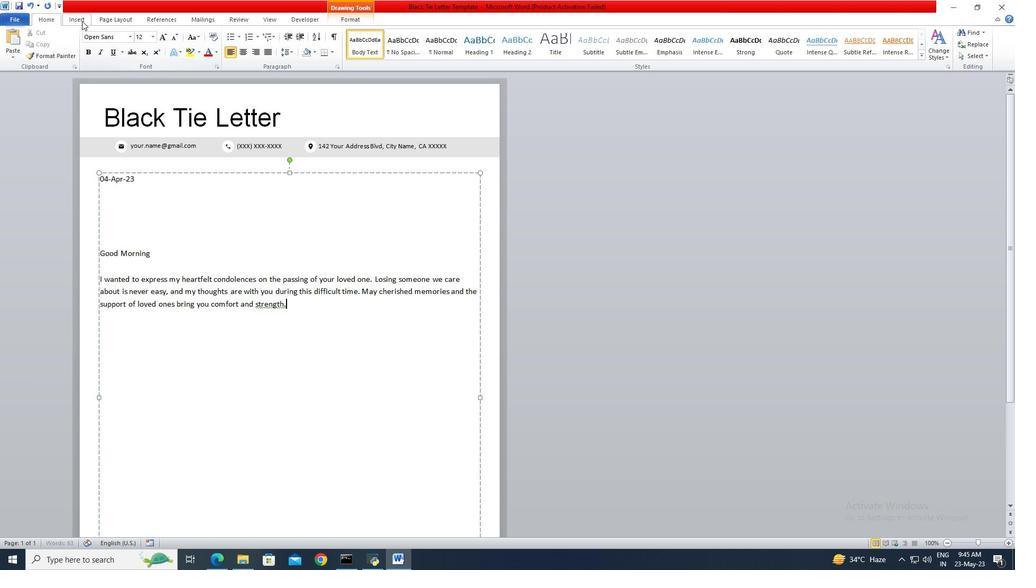 
Action: Mouse moved to (101, 18)
Screenshot: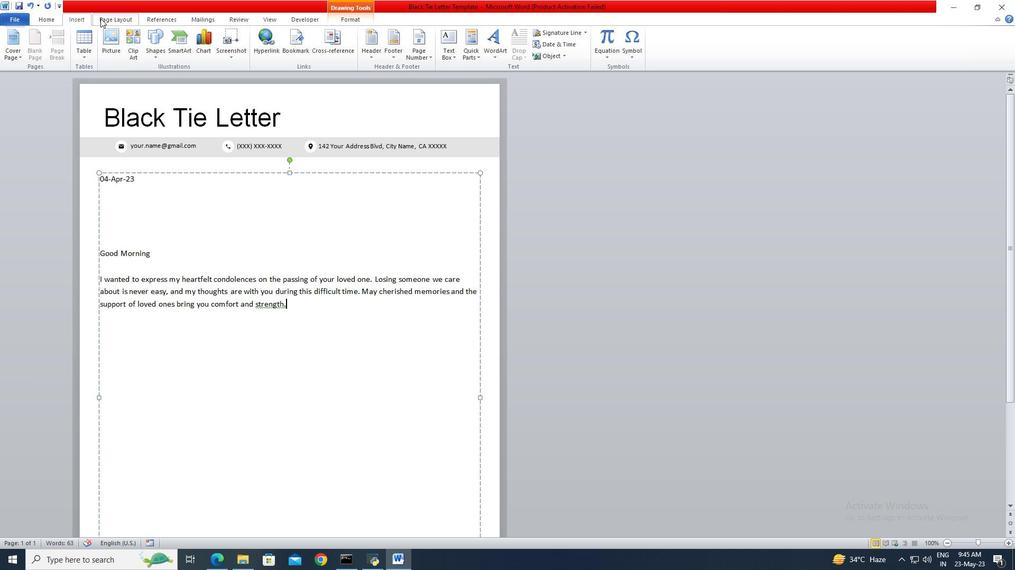 
Action: Mouse pressed left at (101, 18)
Screenshot: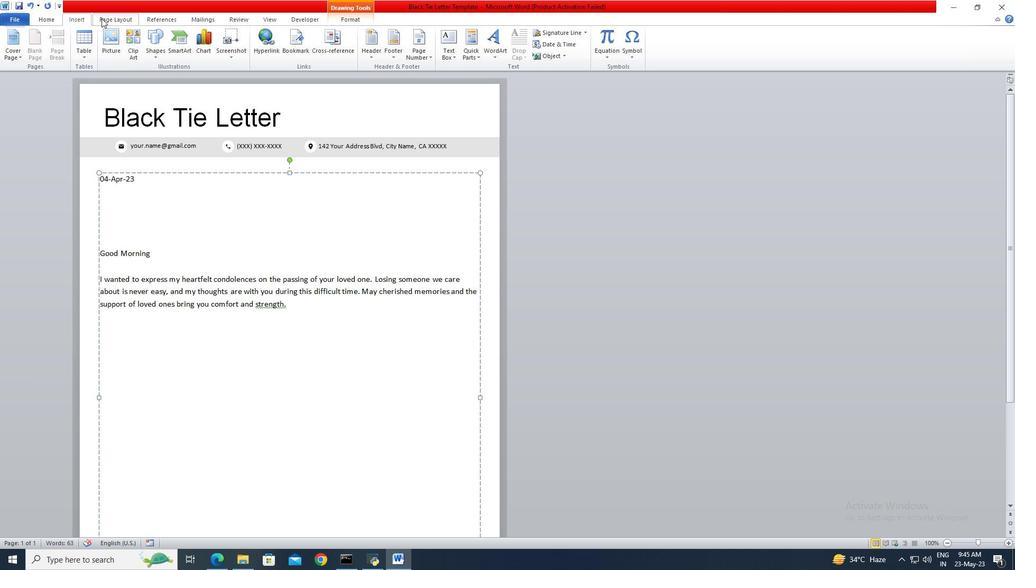 
Action: Mouse moved to (240, 52)
Screenshot: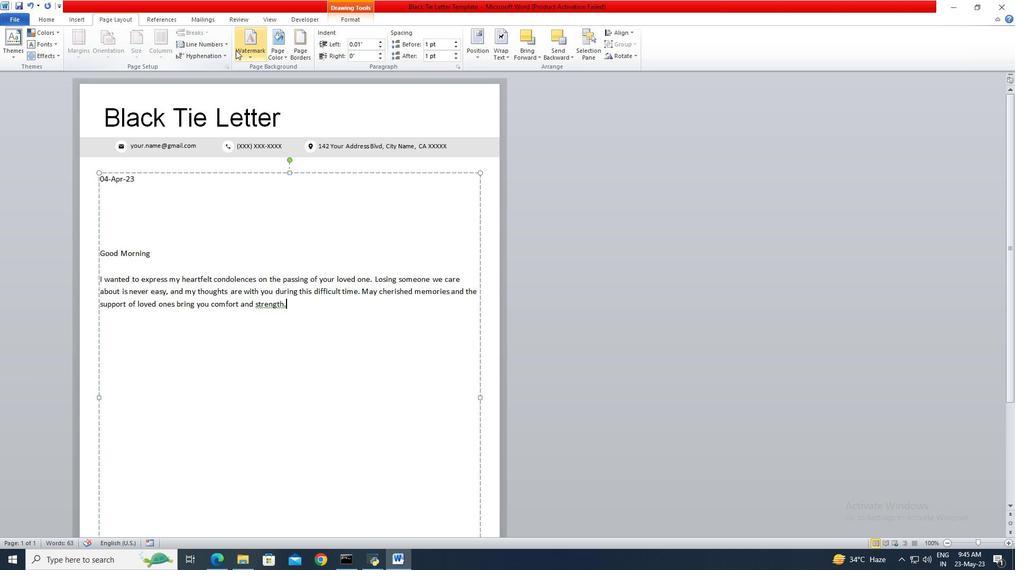 
Action: Mouse pressed left at (240, 52)
Screenshot: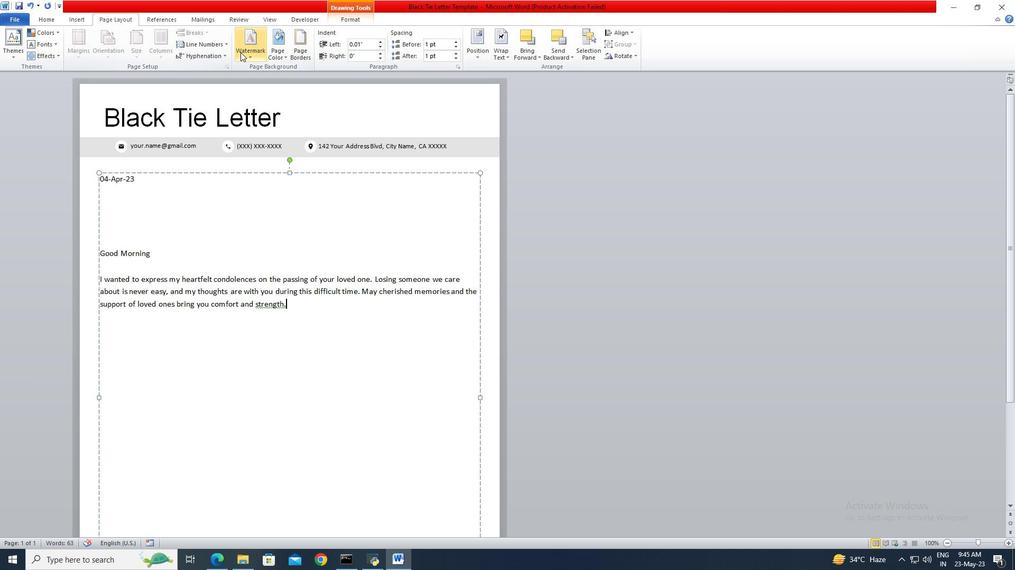 
Action: Mouse moved to (284, 379)
Screenshot: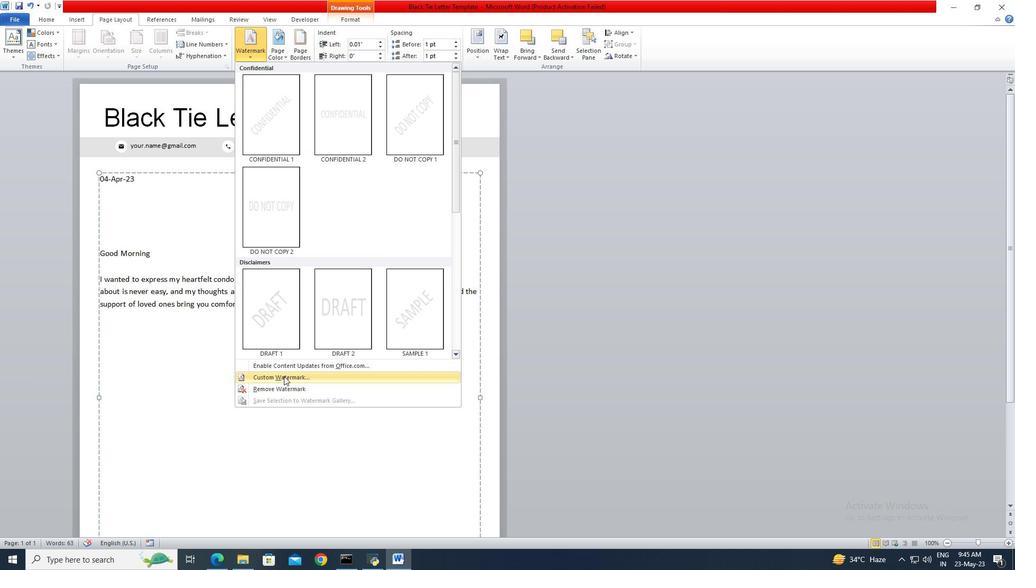 
Action: Mouse pressed left at (284, 379)
Screenshot: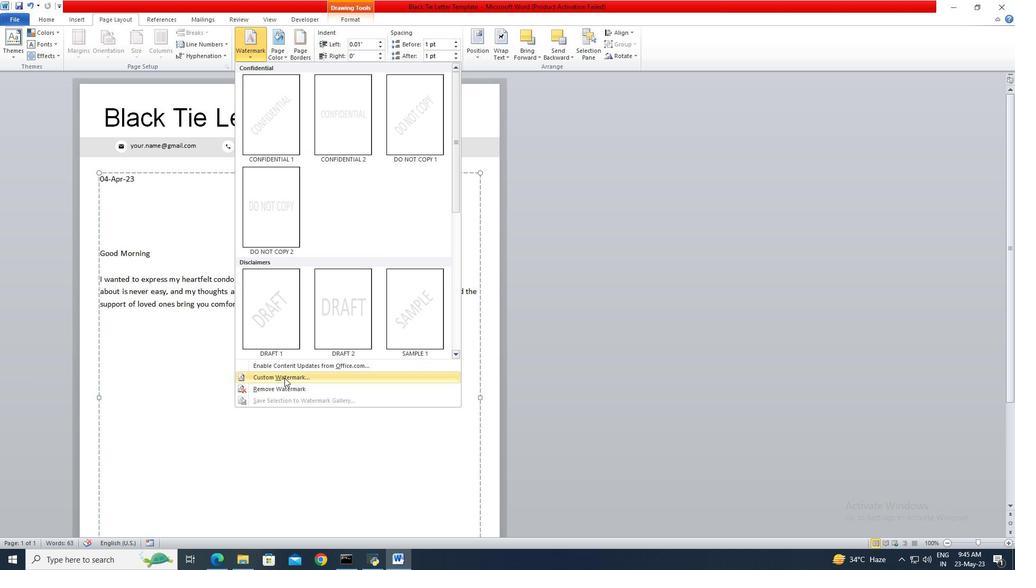 
Action: Mouse moved to (413, 253)
Screenshot: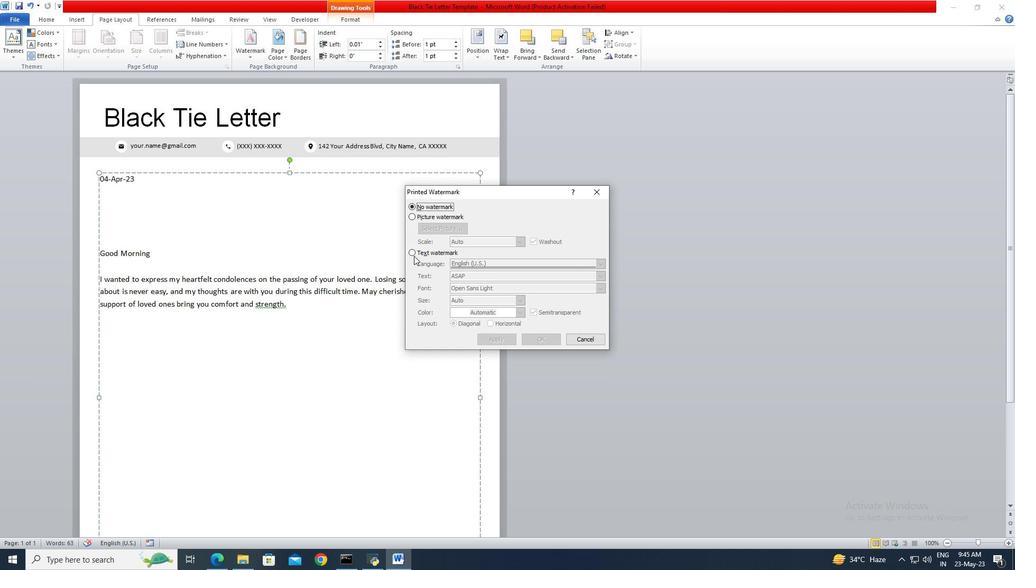 
Action: Mouse pressed left at (413, 253)
Screenshot: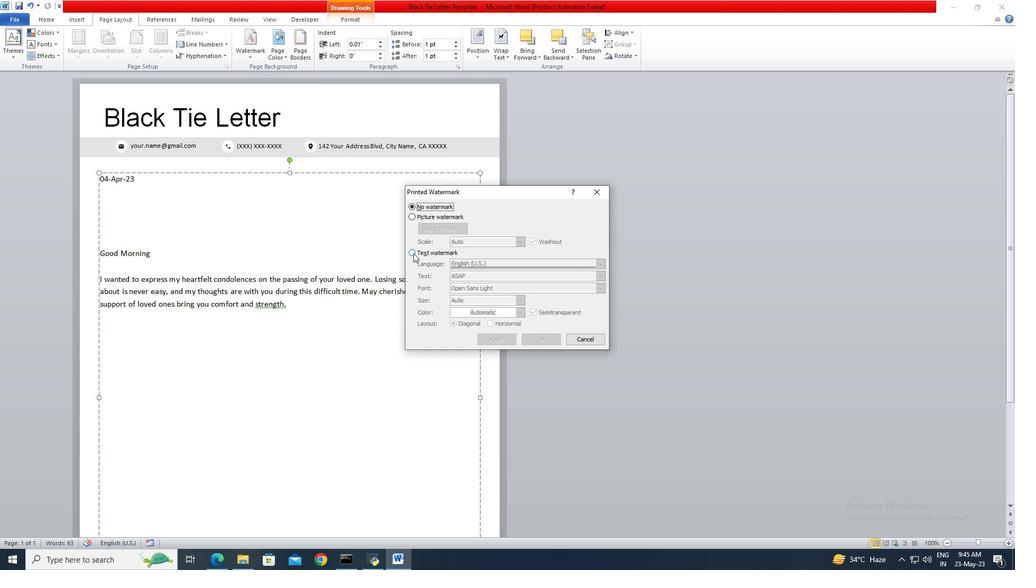 
Action: Mouse moved to (483, 279)
Screenshot: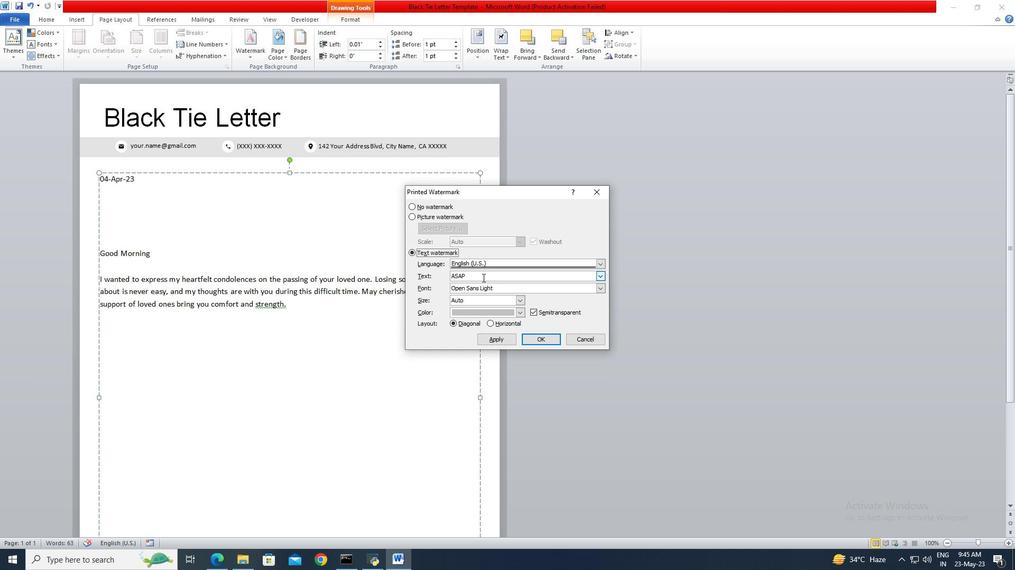 
Action: Mouse pressed left at (483, 279)
Screenshot: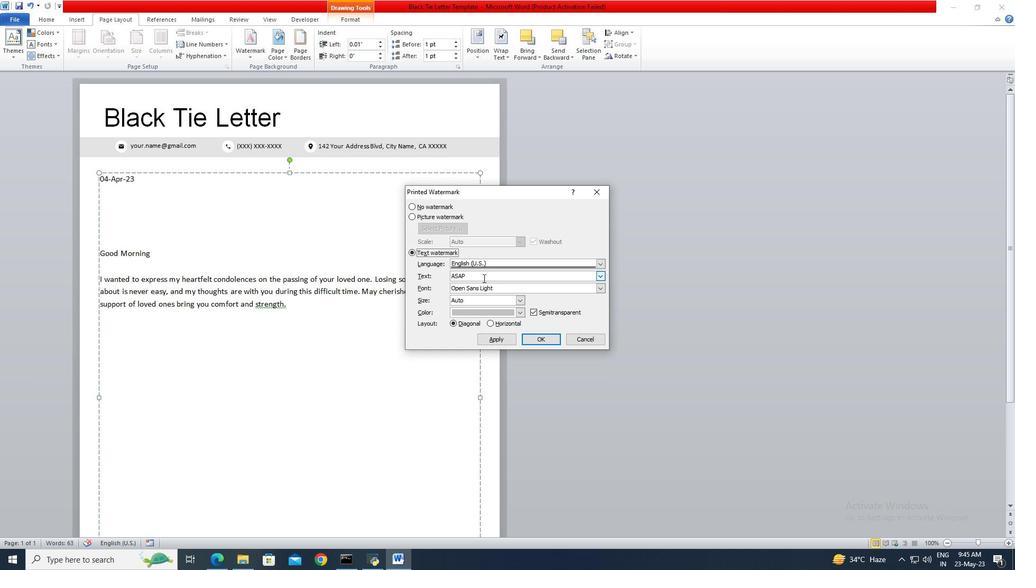 
Action: Key pressed <Key.backspace><Key.backspace><Key.backspace><Key.backspace><Key.backspace><Key.backspace><Key.backspace><Key.backspace><Key.backspace><Key.backspace><Key.backspace><Key.backspace><Key.backspace><Key.backspace><Key.backspace><Key.backspace><Key.backspace><Key.shift>Do<Key.space>not<Key.space>copy<Key.space>23
Screenshot: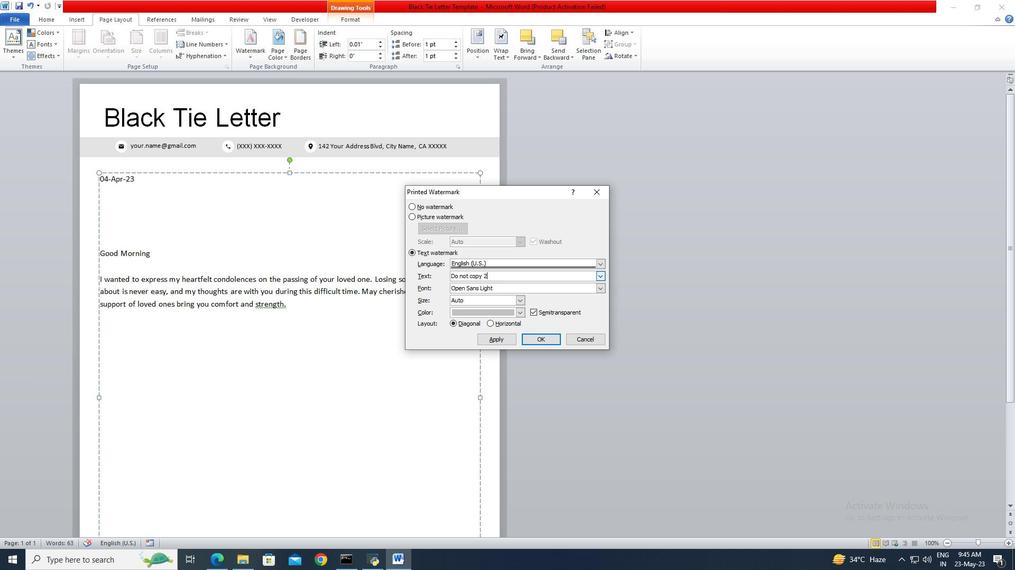 
Action: Mouse moved to (554, 340)
Screenshot: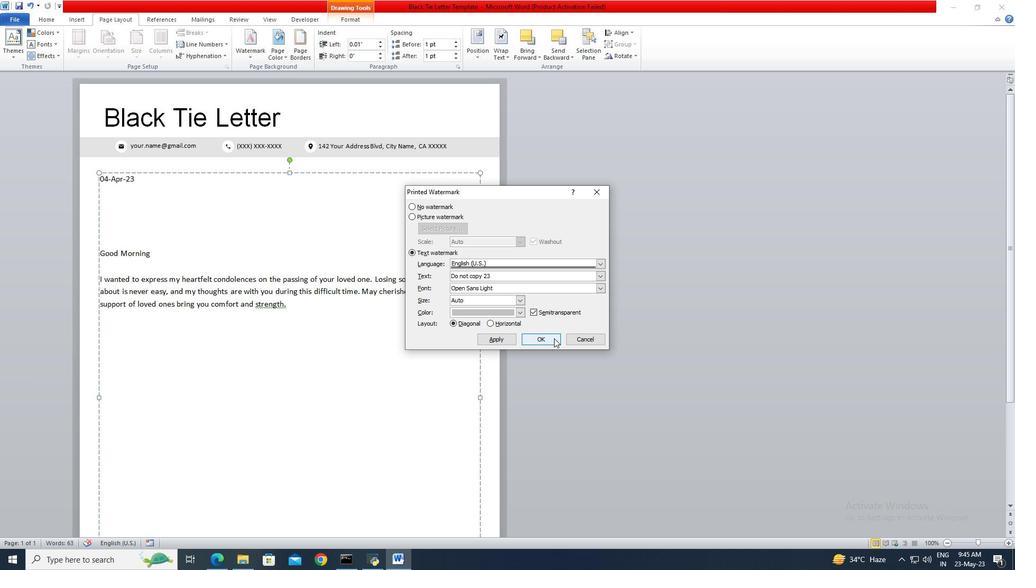 
Action: Mouse pressed left at (554, 340)
Screenshot: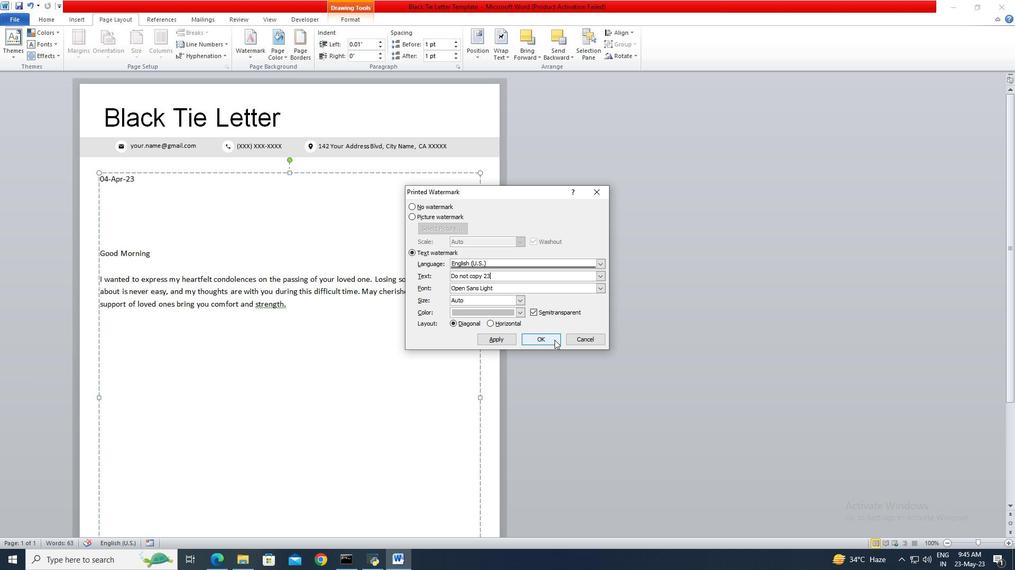 
Action: Mouse moved to (484, 339)
Screenshot: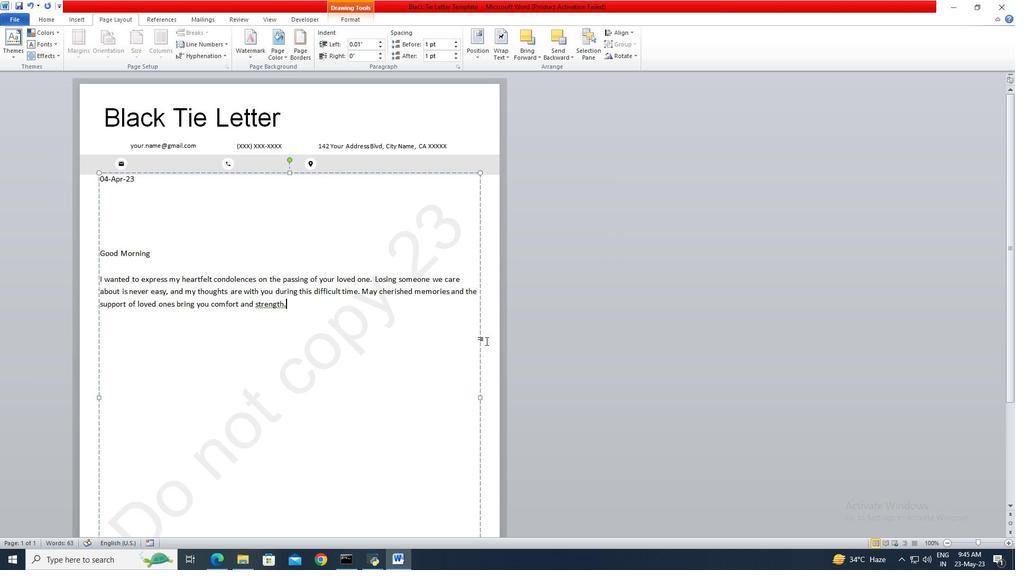 
